 Task: Search one way flight ticket for 4 adults, 2 children, 2 infants in seat and 1 infant on lap in economy from Wilmington: Wilmington International Airport to New Bern: Coastal Carolina Regional Airport (was Craven County Regional) on 8-4-2023. Number of bags: 1 carry on bag. Price is upto 85000. Outbound departure time preference is 11:15.
Action: Mouse moved to (416, 341)
Screenshot: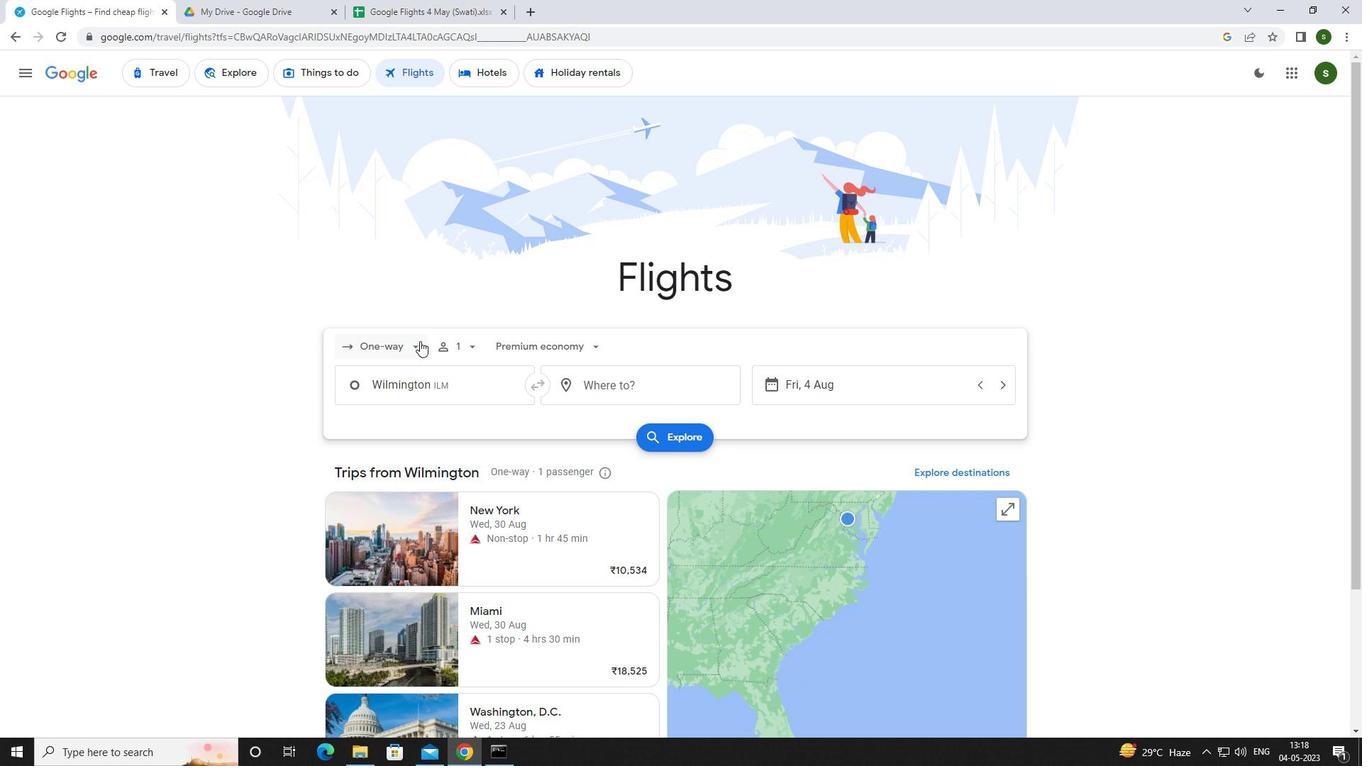 
Action: Mouse pressed left at (416, 341)
Screenshot: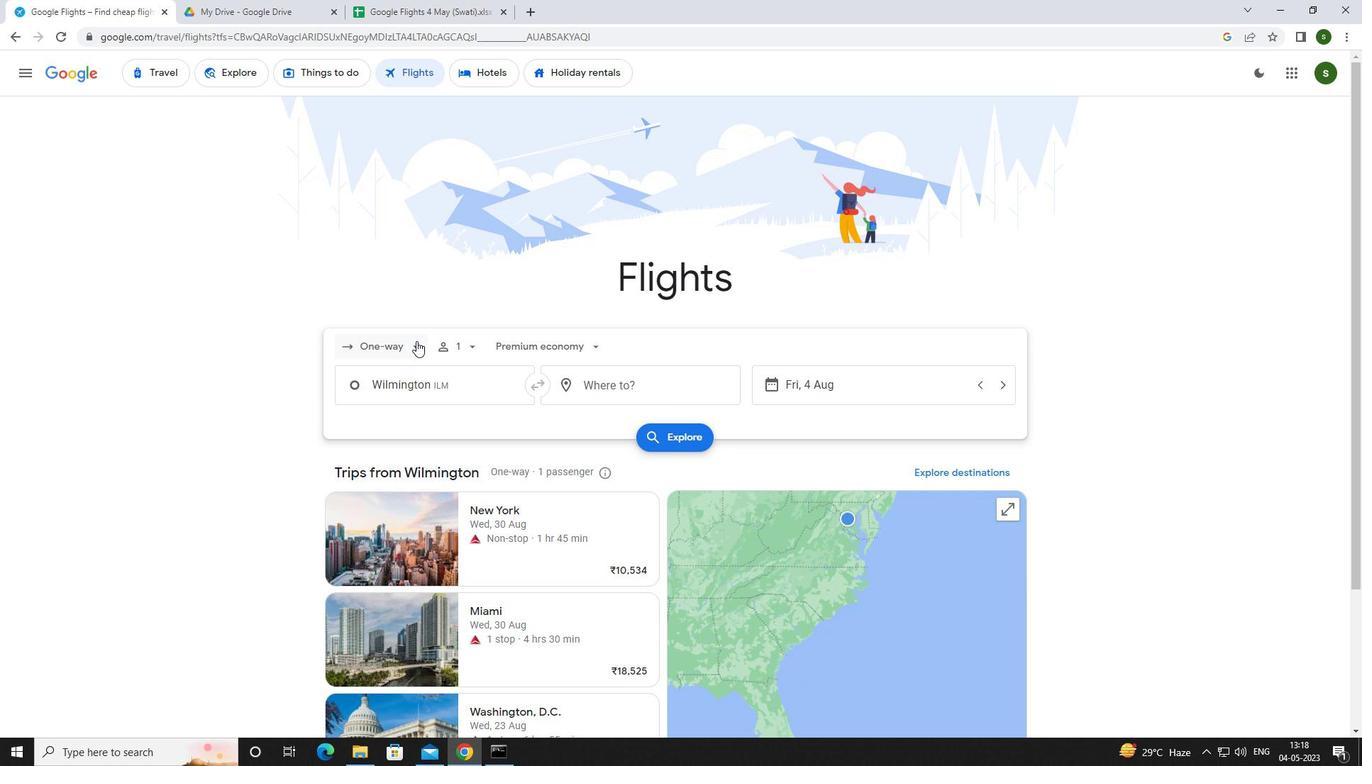 
Action: Mouse moved to (401, 398)
Screenshot: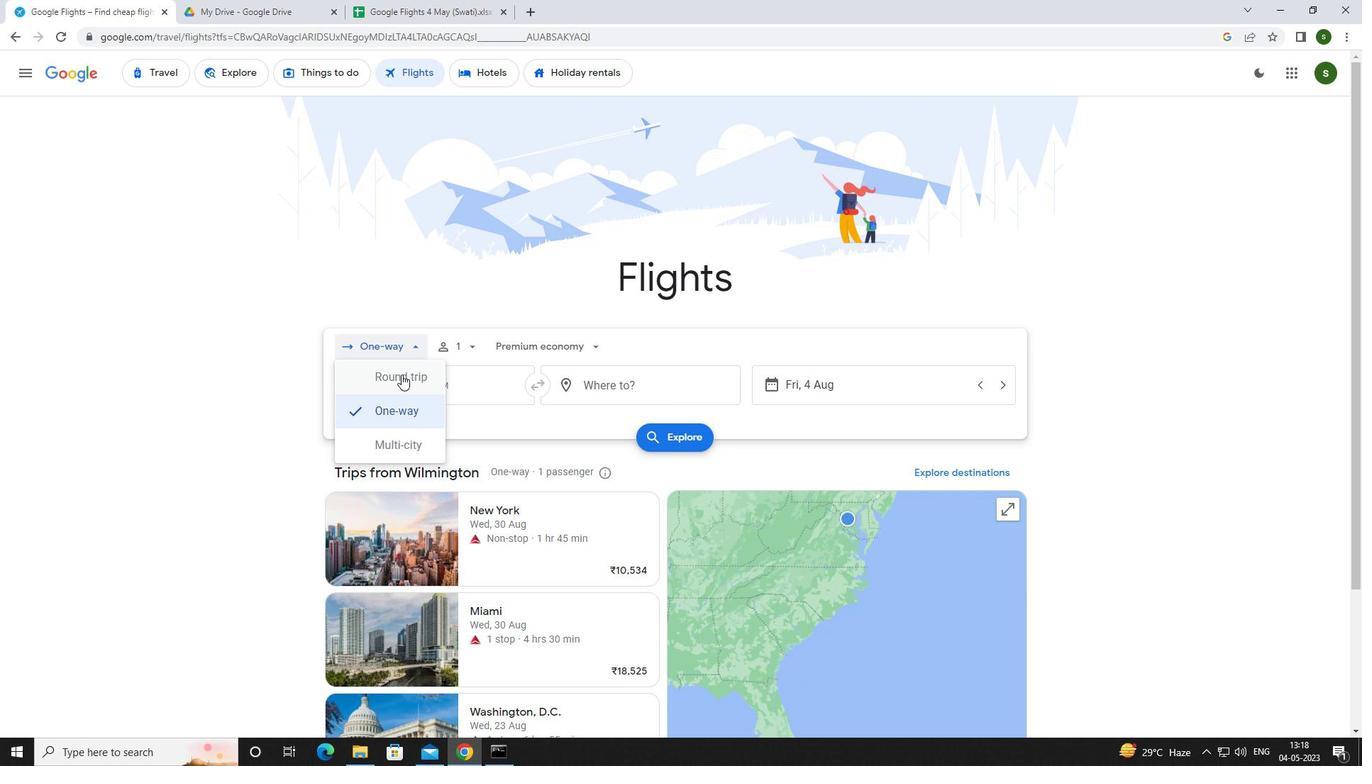 
Action: Mouse pressed left at (401, 398)
Screenshot: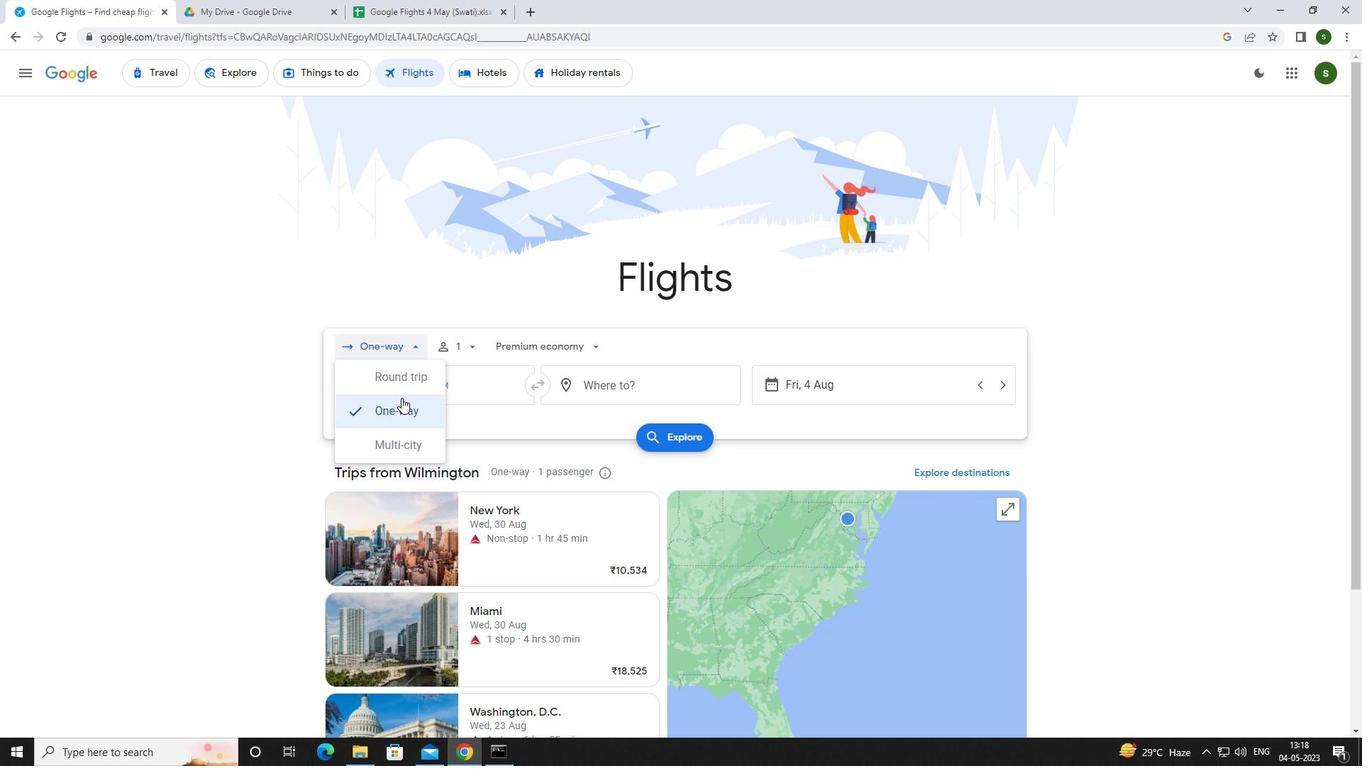 
Action: Mouse moved to (456, 348)
Screenshot: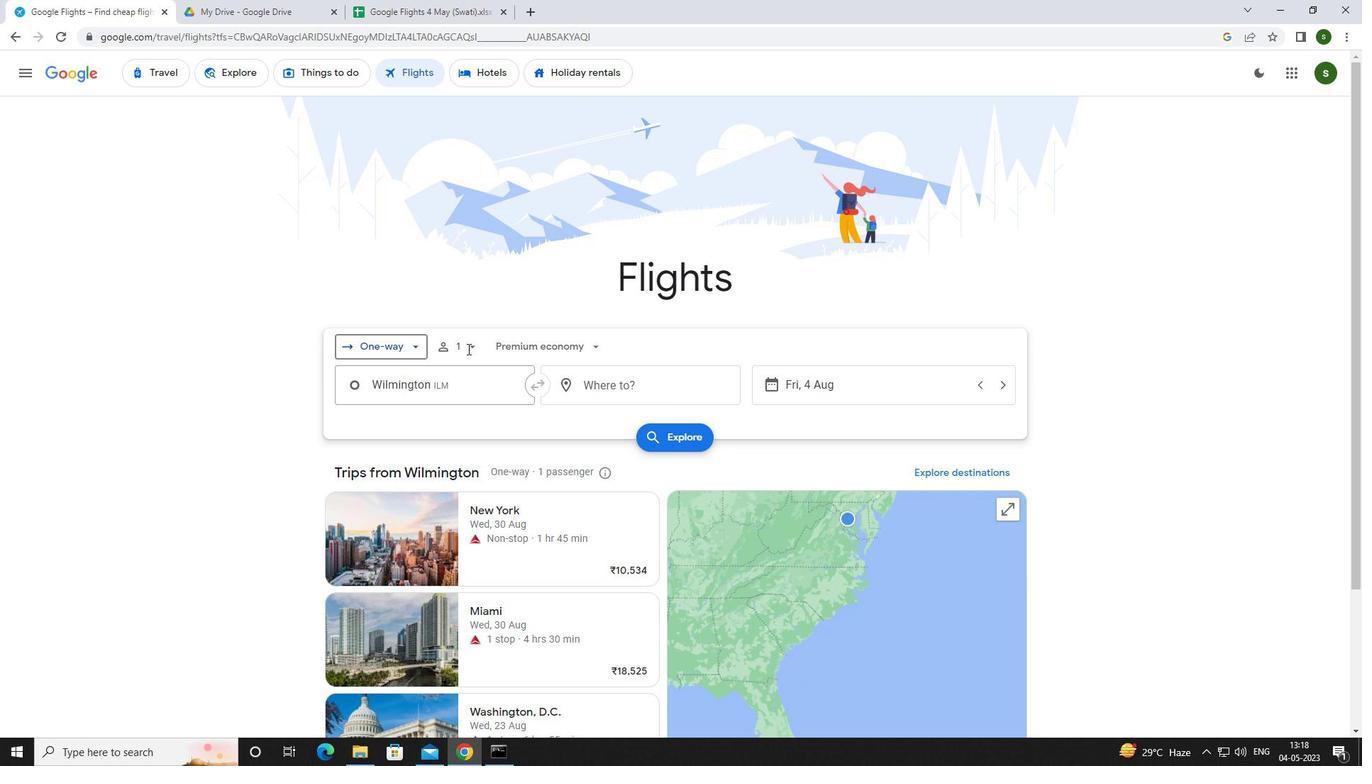 
Action: Mouse pressed left at (456, 348)
Screenshot: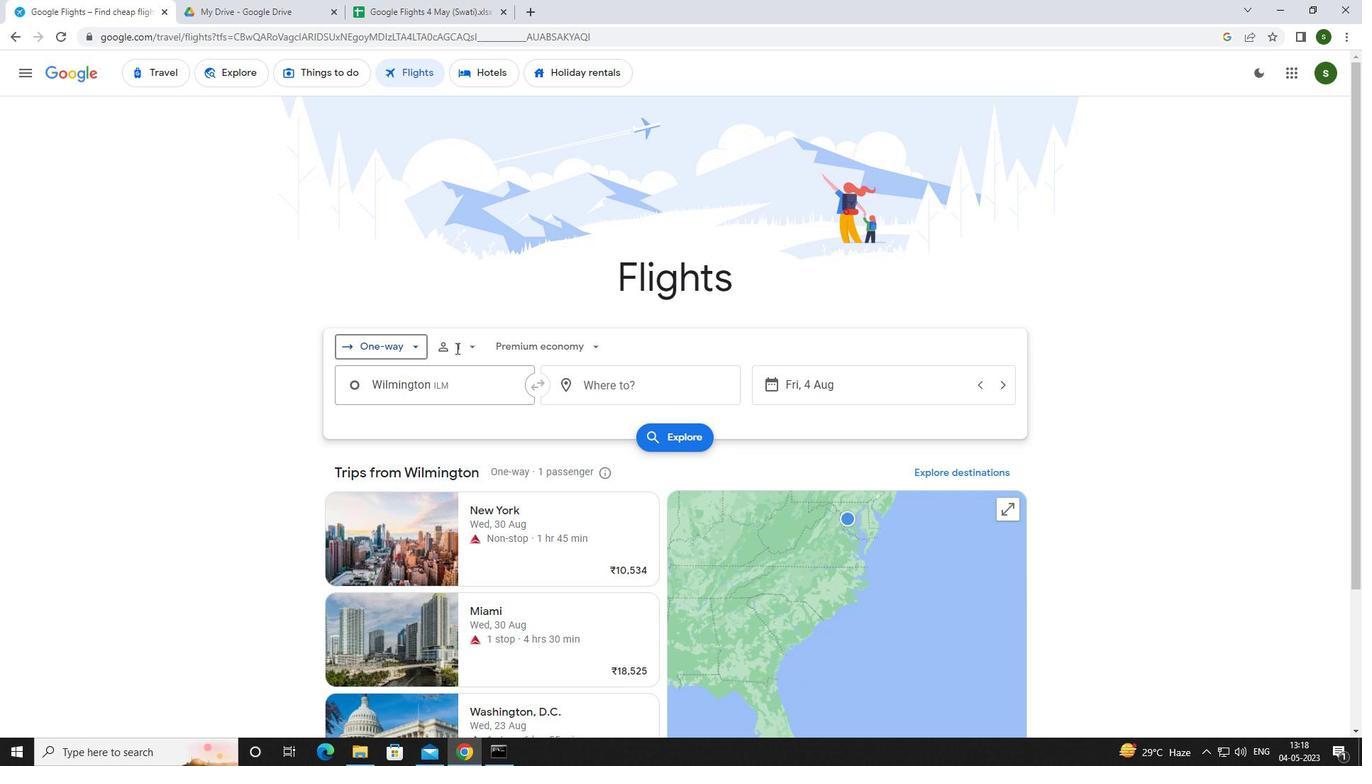 
Action: Mouse moved to (578, 380)
Screenshot: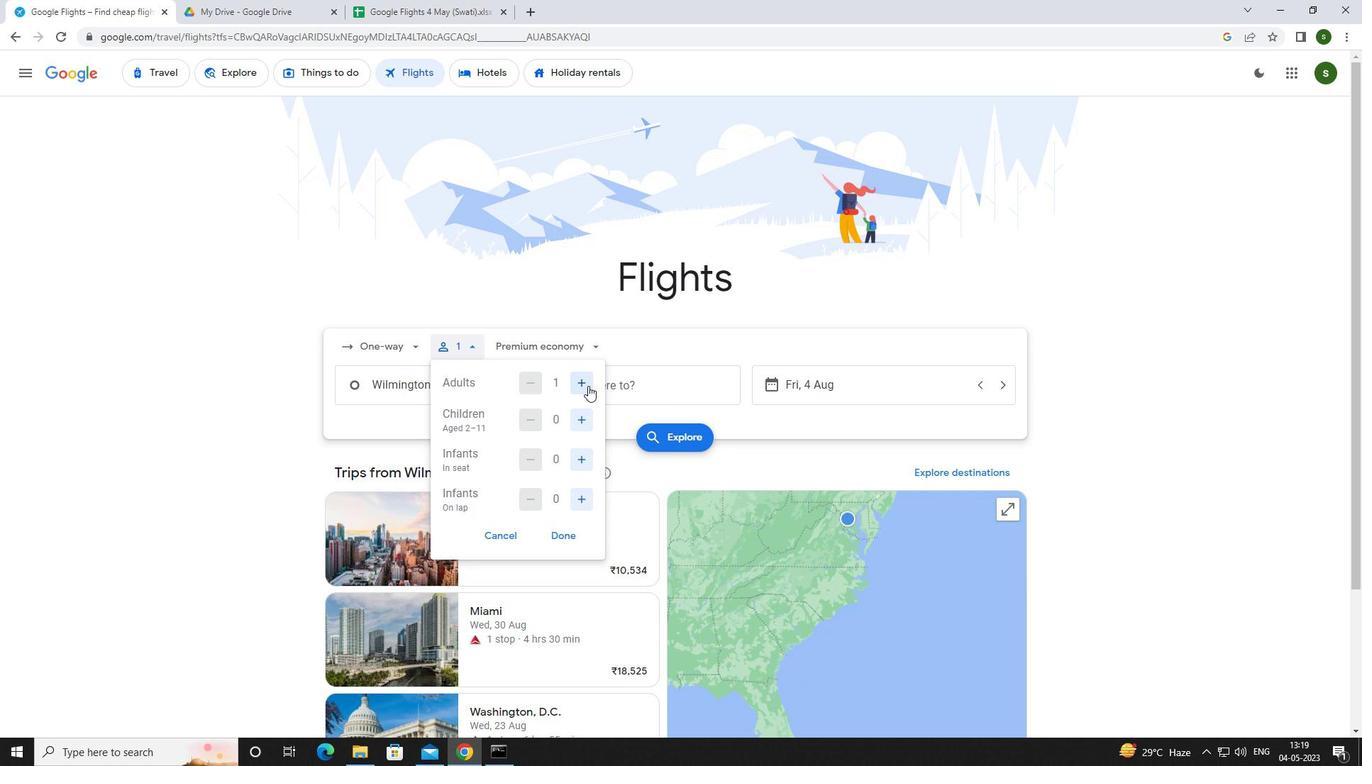 
Action: Mouse pressed left at (578, 380)
Screenshot: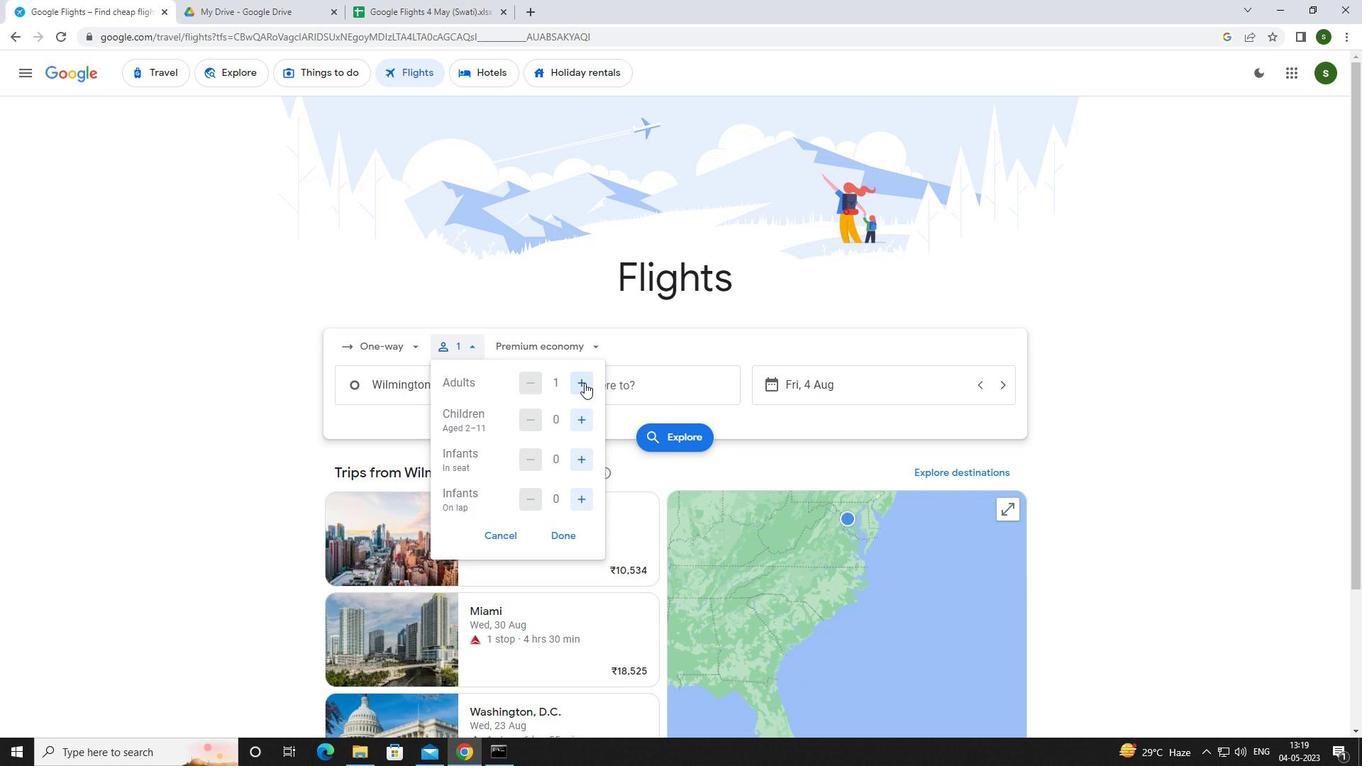 
Action: Mouse pressed left at (578, 380)
Screenshot: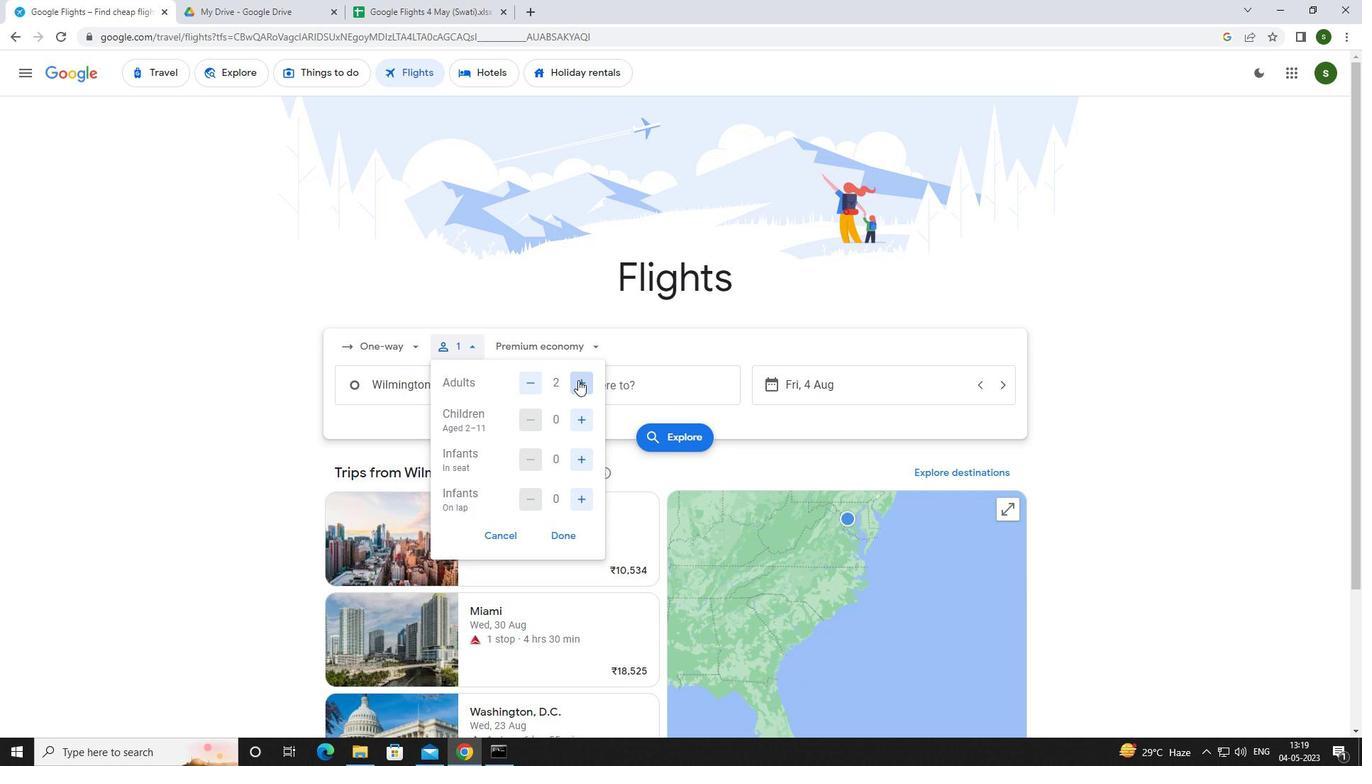 
Action: Mouse pressed left at (578, 380)
Screenshot: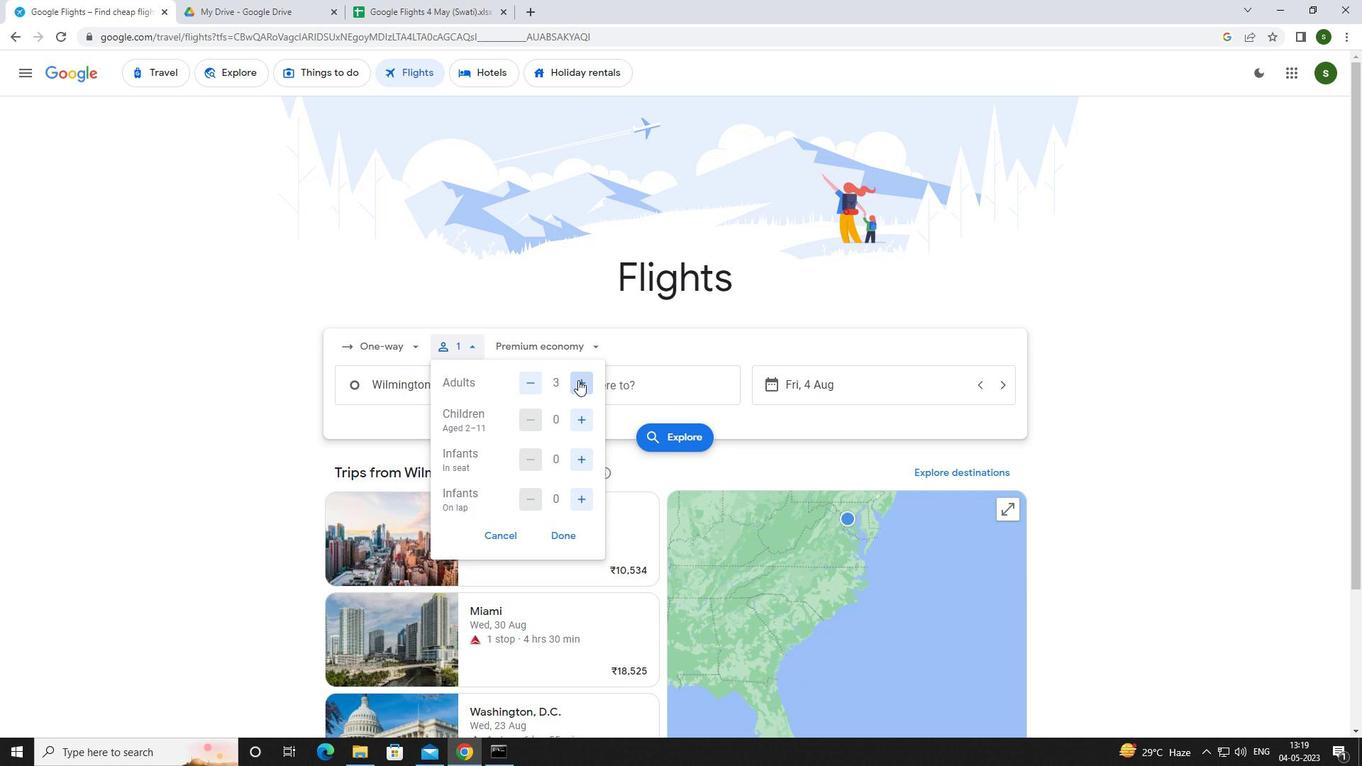 
Action: Mouse moved to (587, 417)
Screenshot: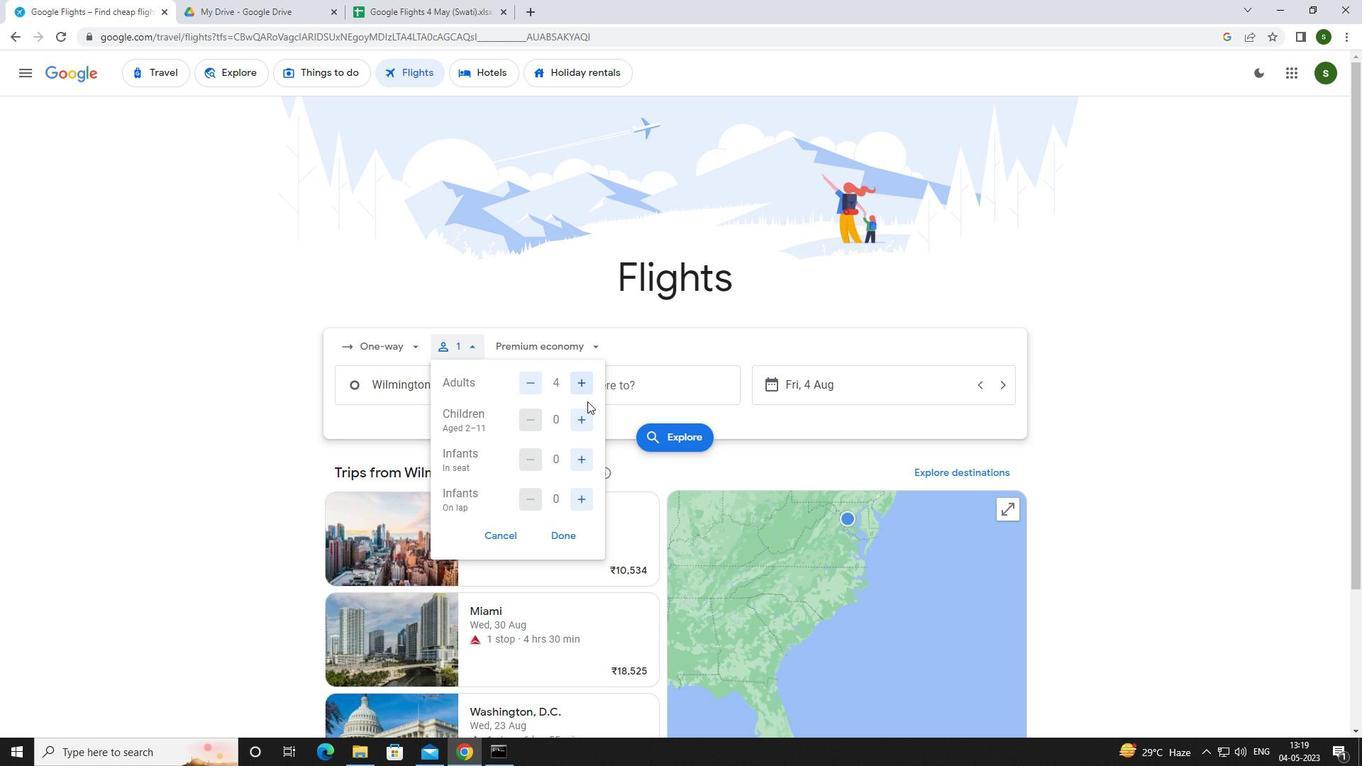 
Action: Mouse pressed left at (587, 417)
Screenshot: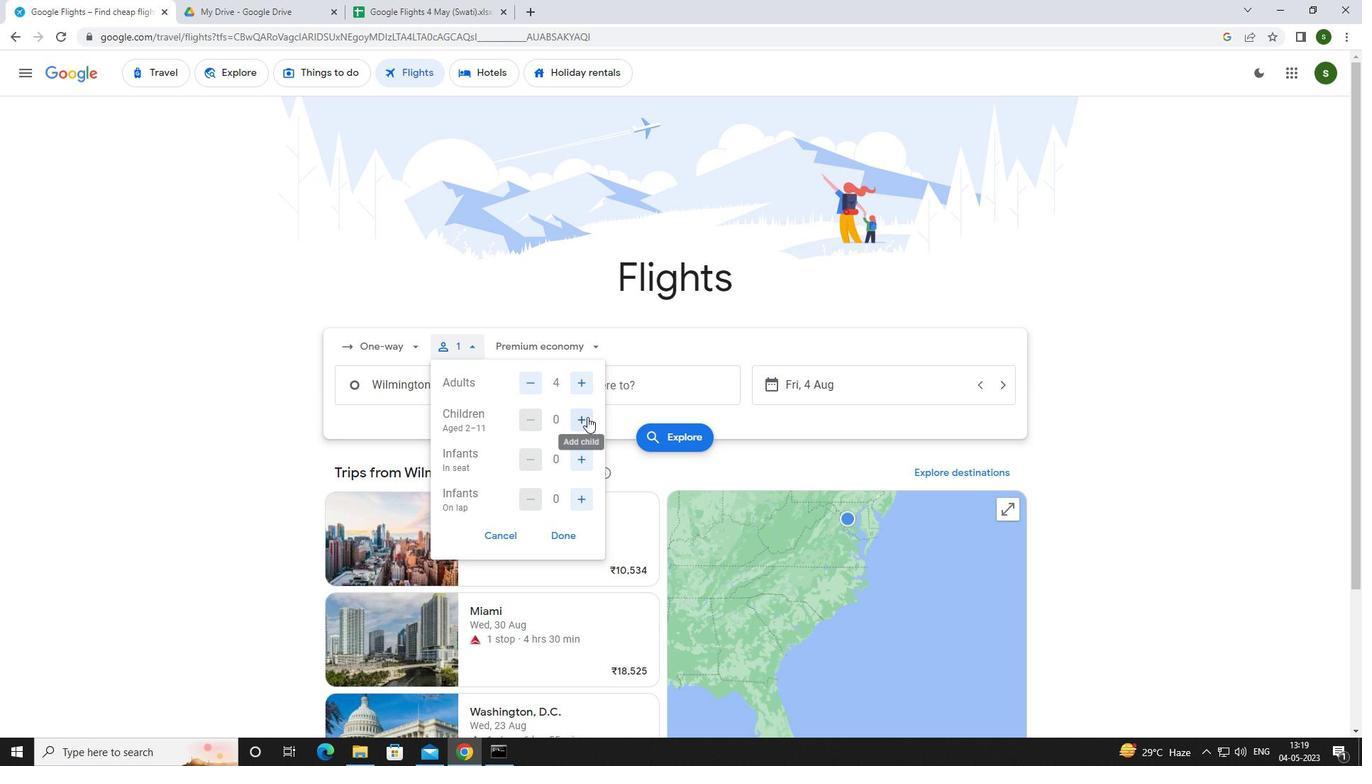 
Action: Mouse pressed left at (587, 417)
Screenshot: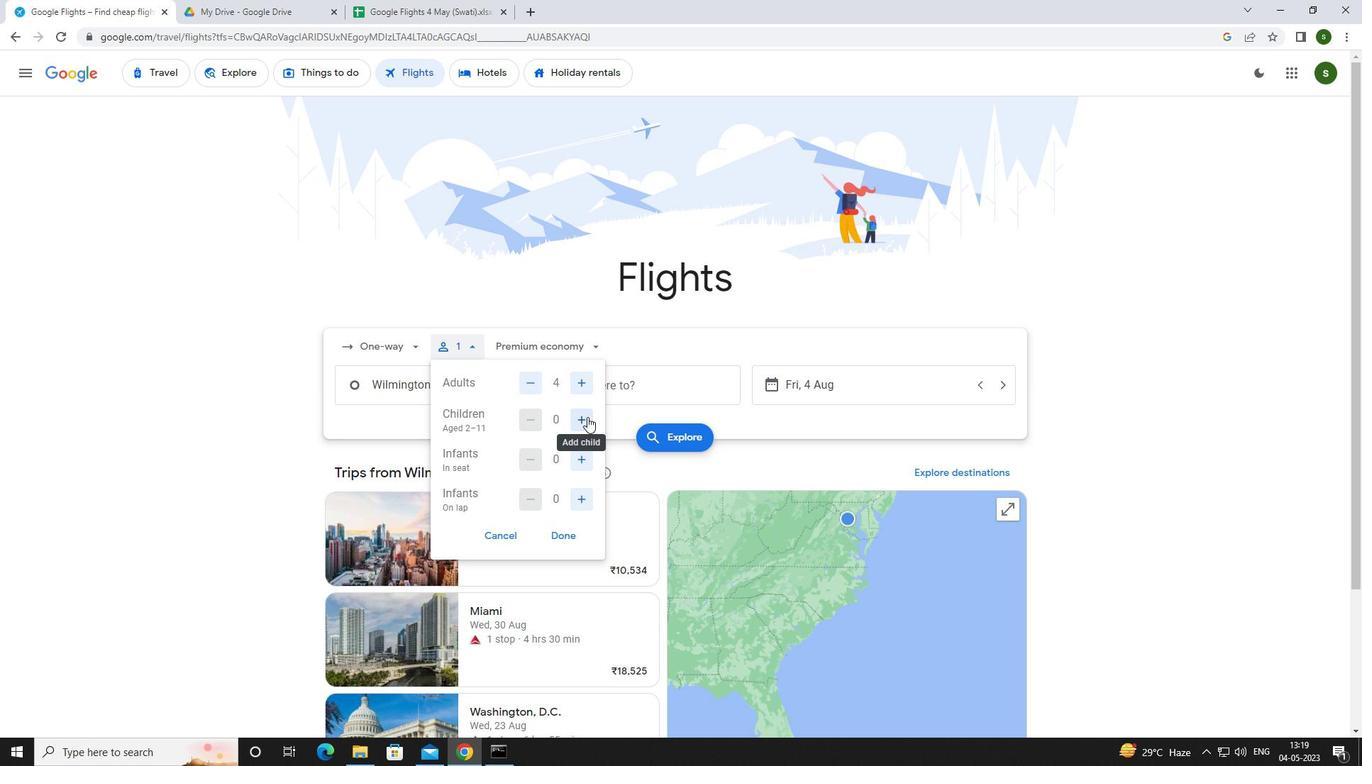 
Action: Mouse moved to (579, 461)
Screenshot: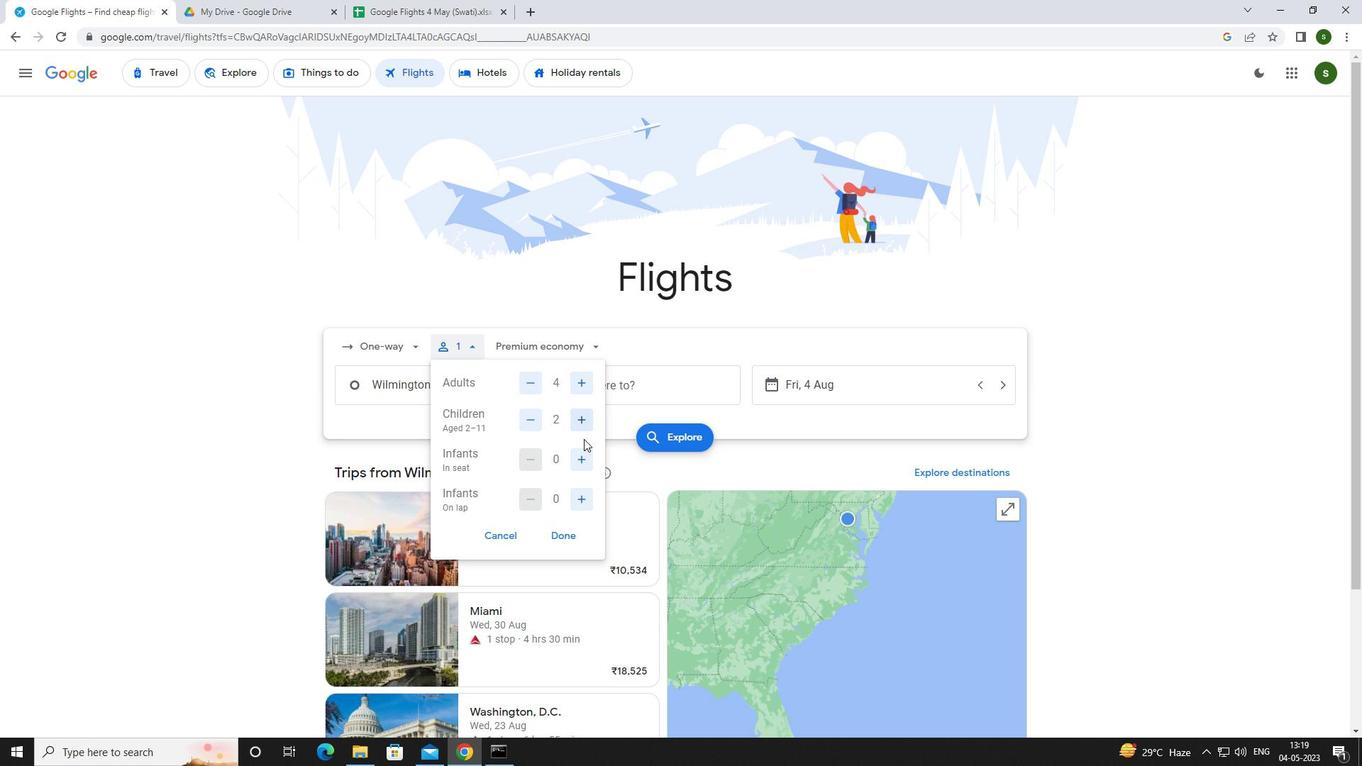 
Action: Mouse pressed left at (579, 461)
Screenshot: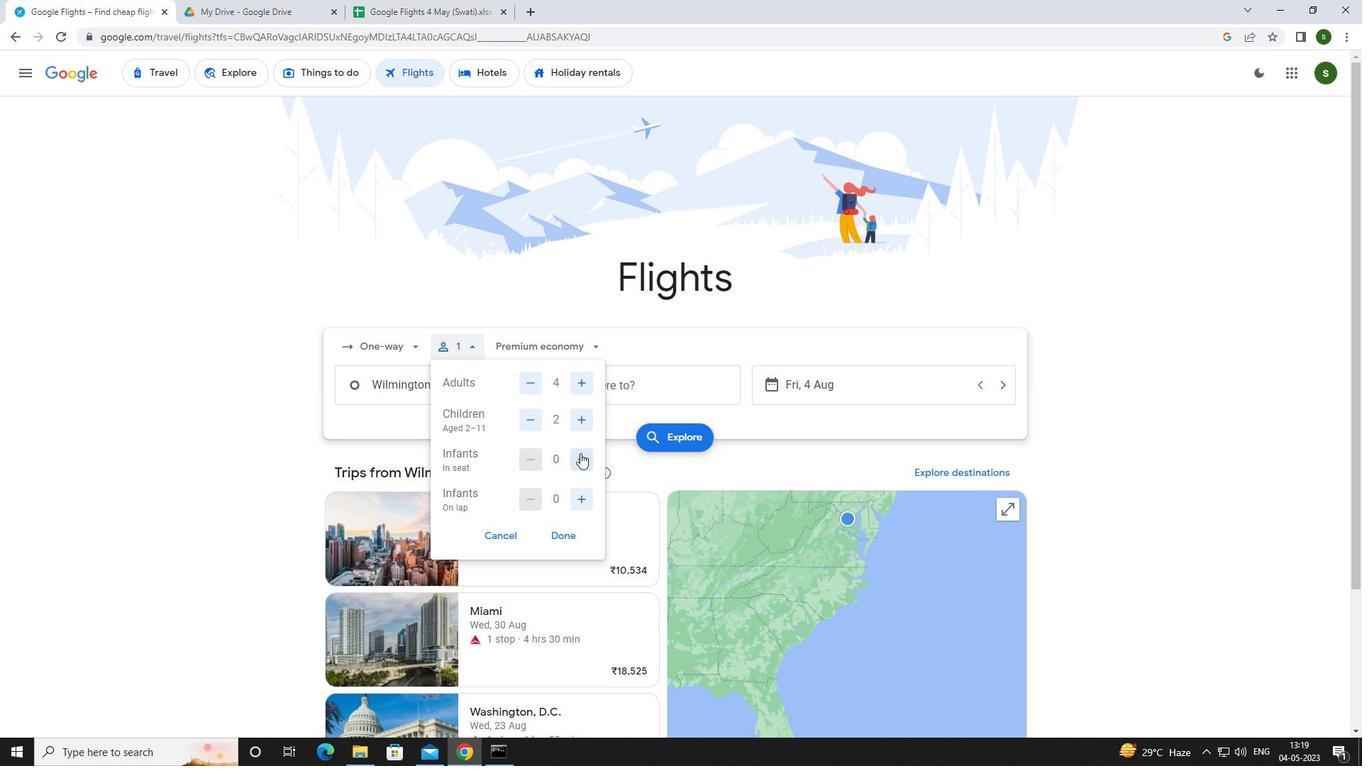 
Action: Mouse pressed left at (579, 461)
Screenshot: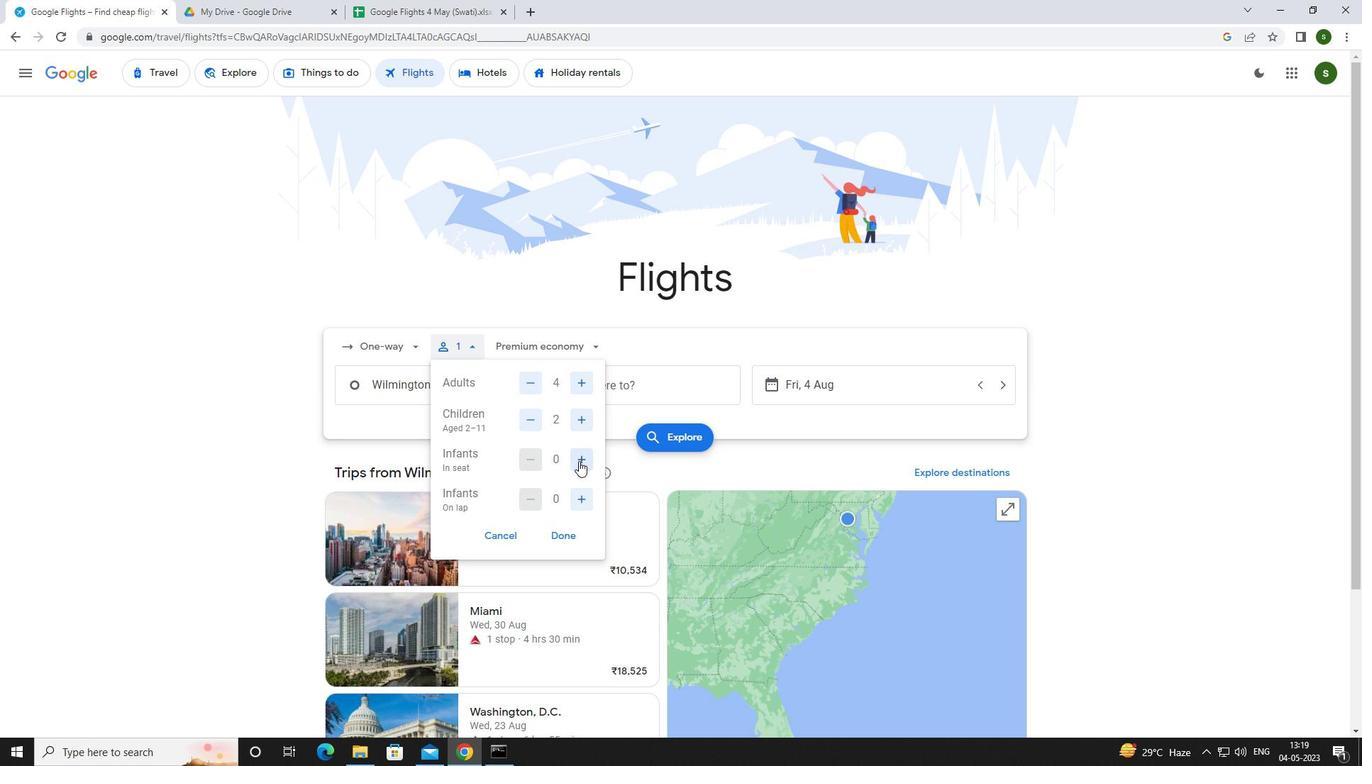 
Action: Mouse moved to (581, 498)
Screenshot: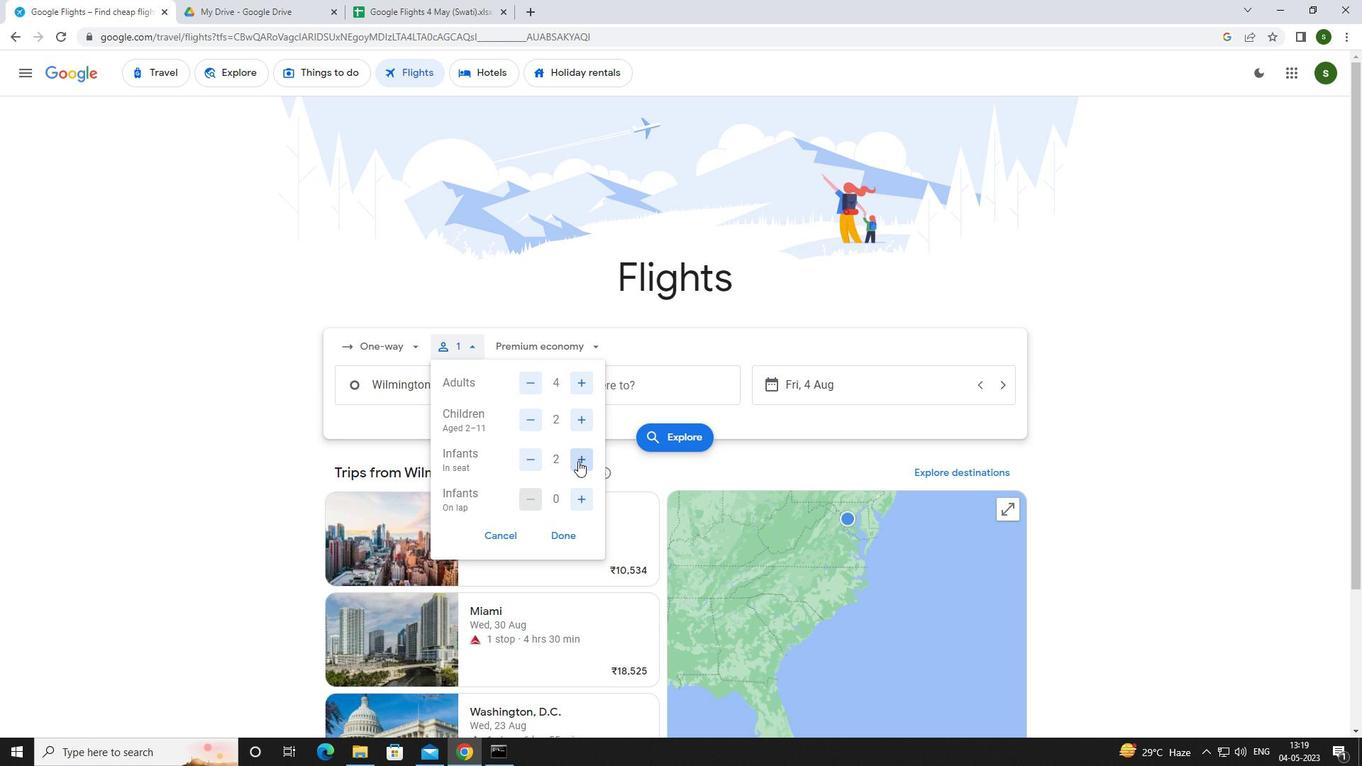
Action: Mouse pressed left at (581, 498)
Screenshot: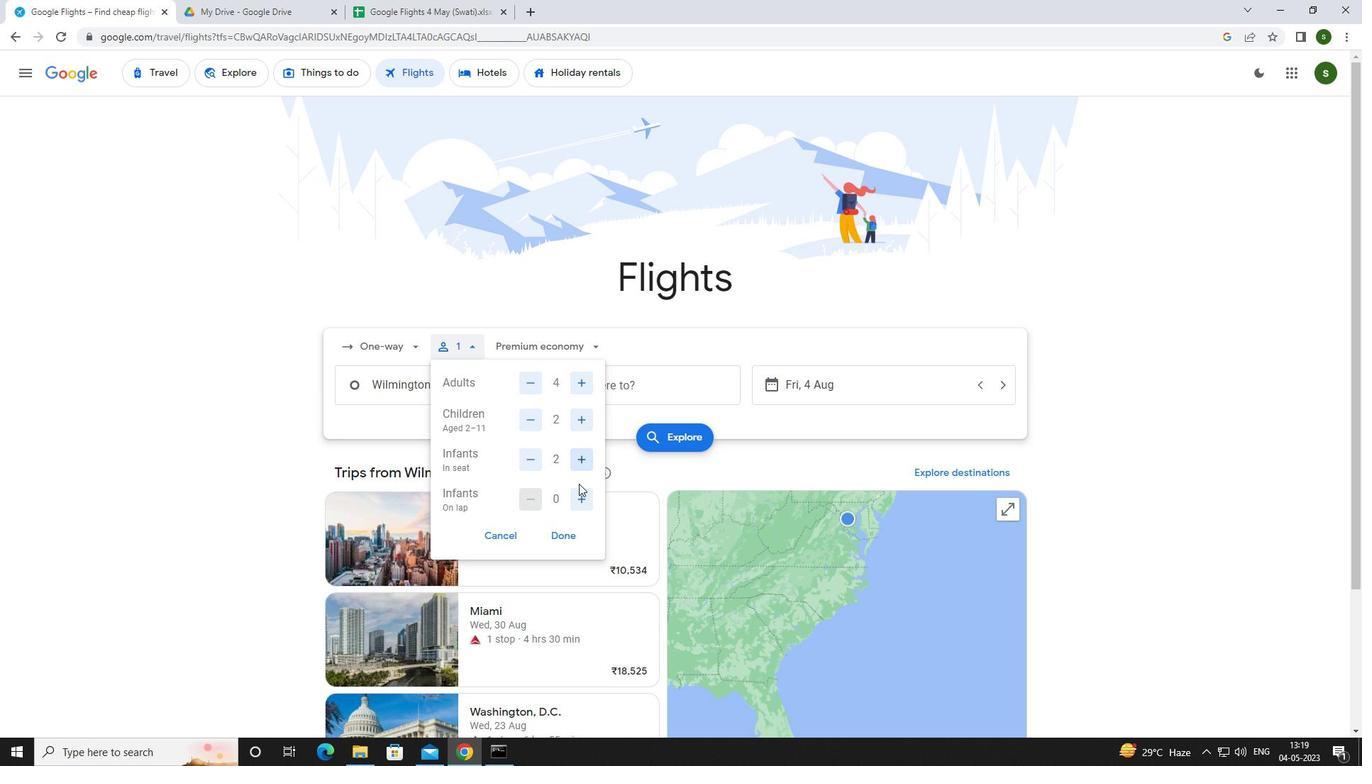 
Action: Mouse moved to (560, 347)
Screenshot: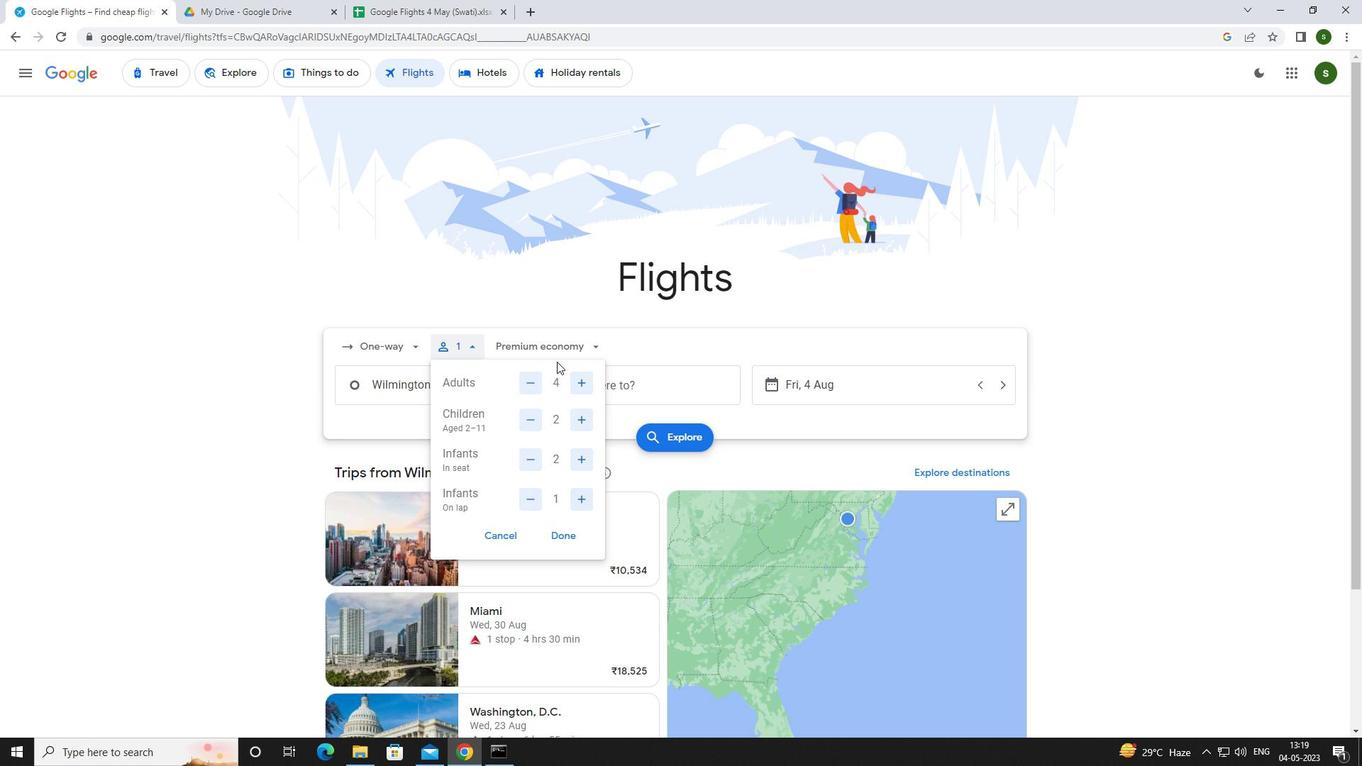 
Action: Mouse pressed left at (560, 347)
Screenshot: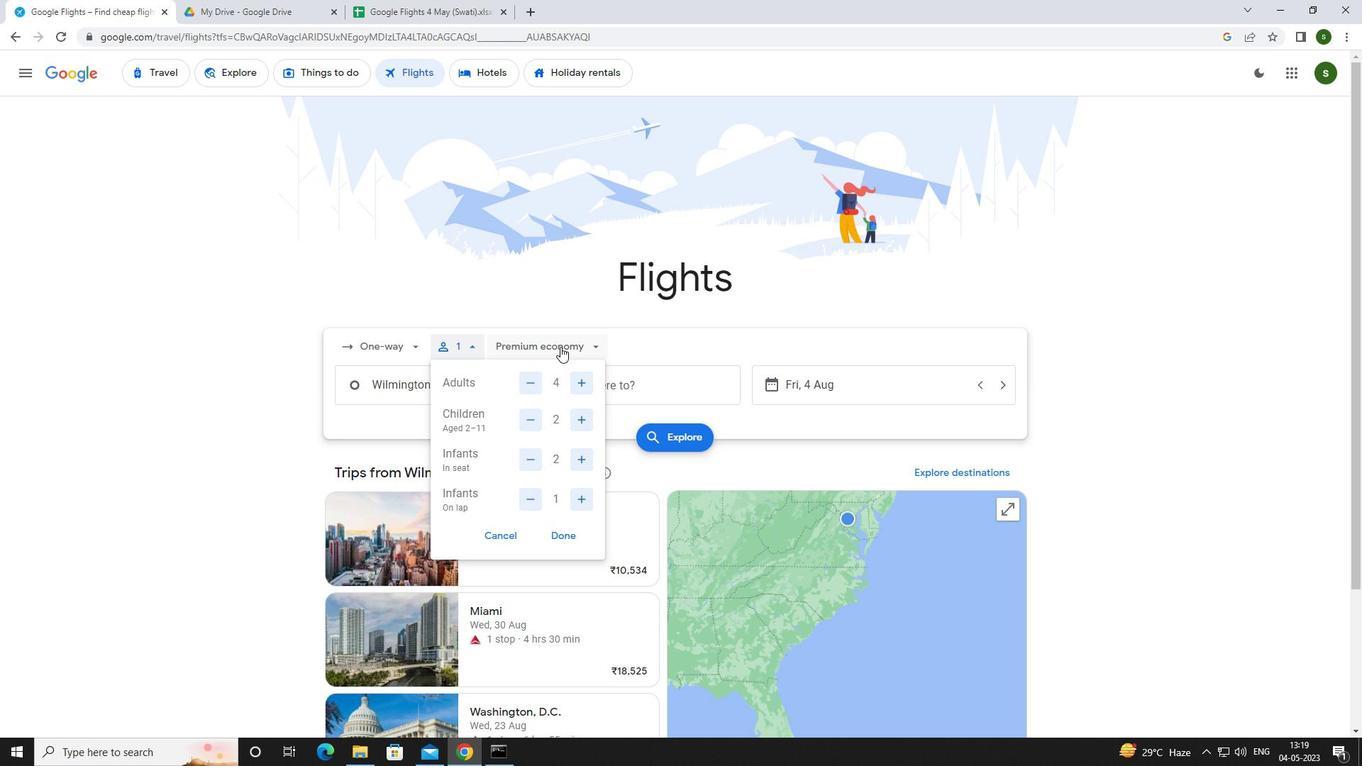 
Action: Mouse moved to (566, 376)
Screenshot: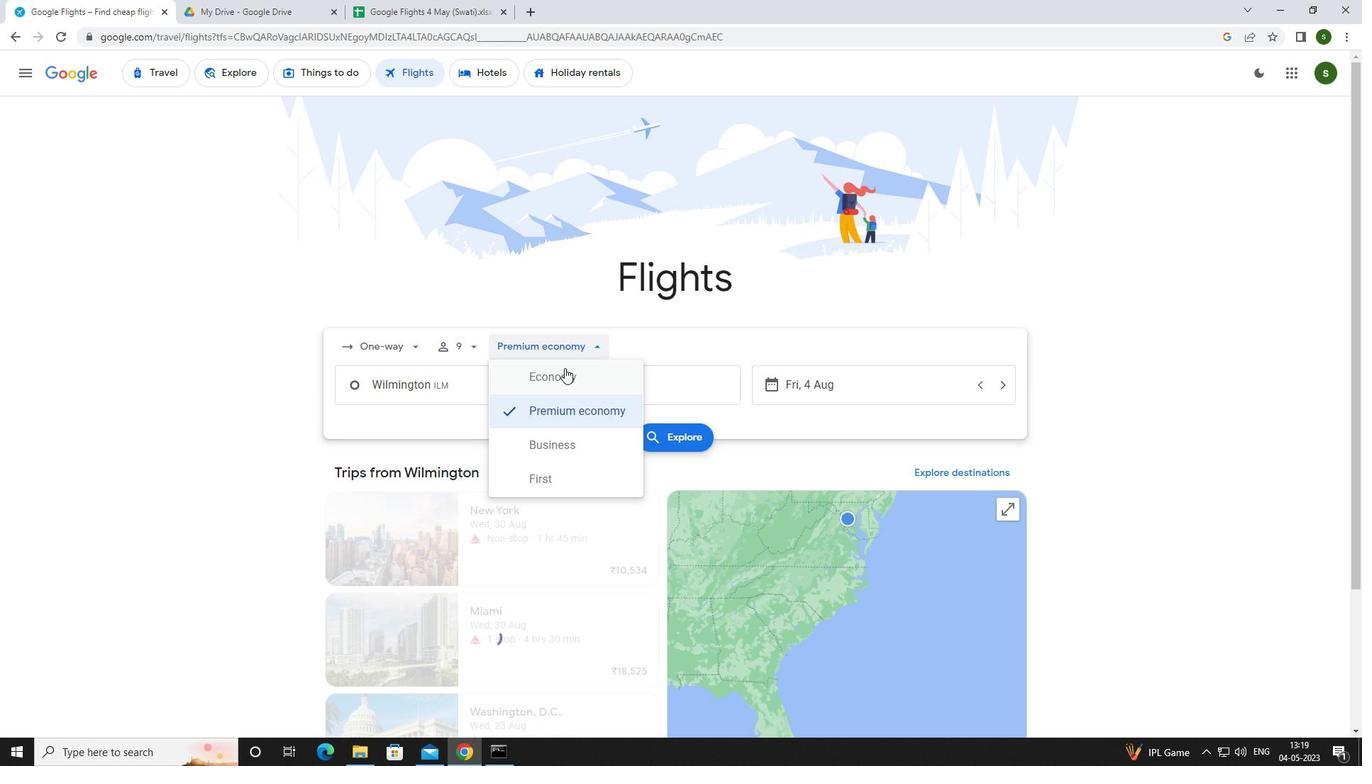 
Action: Mouse pressed left at (566, 376)
Screenshot: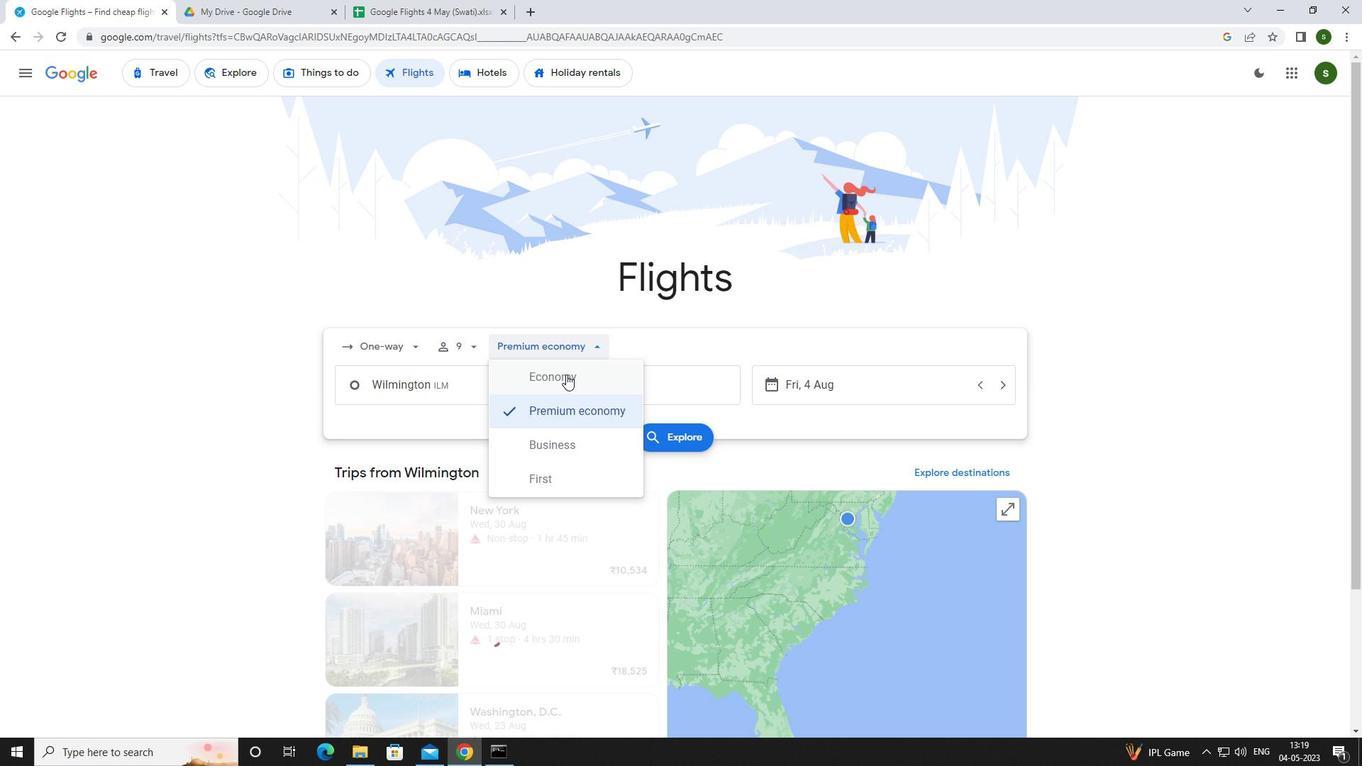 
Action: Mouse moved to (483, 397)
Screenshot: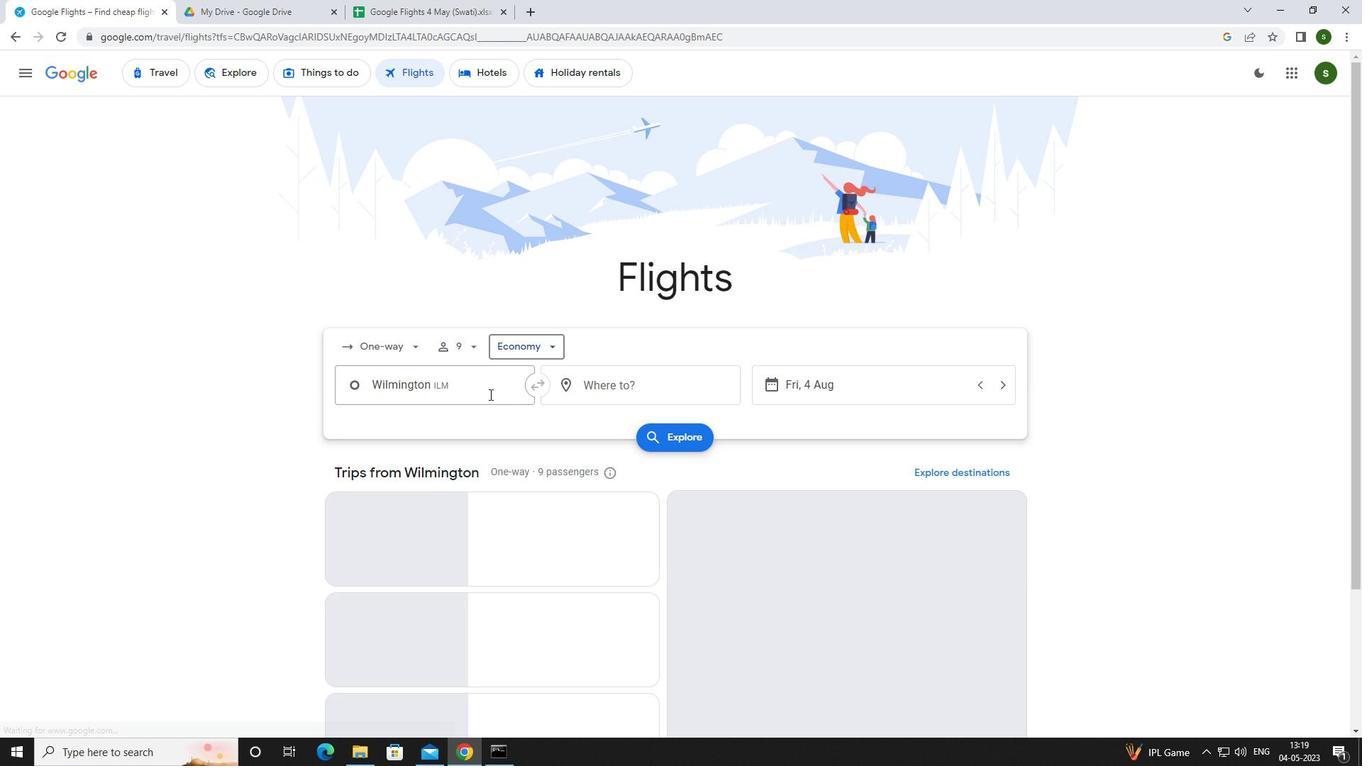 
Action: Mouse pressed left at (483, 397)
Screenshot: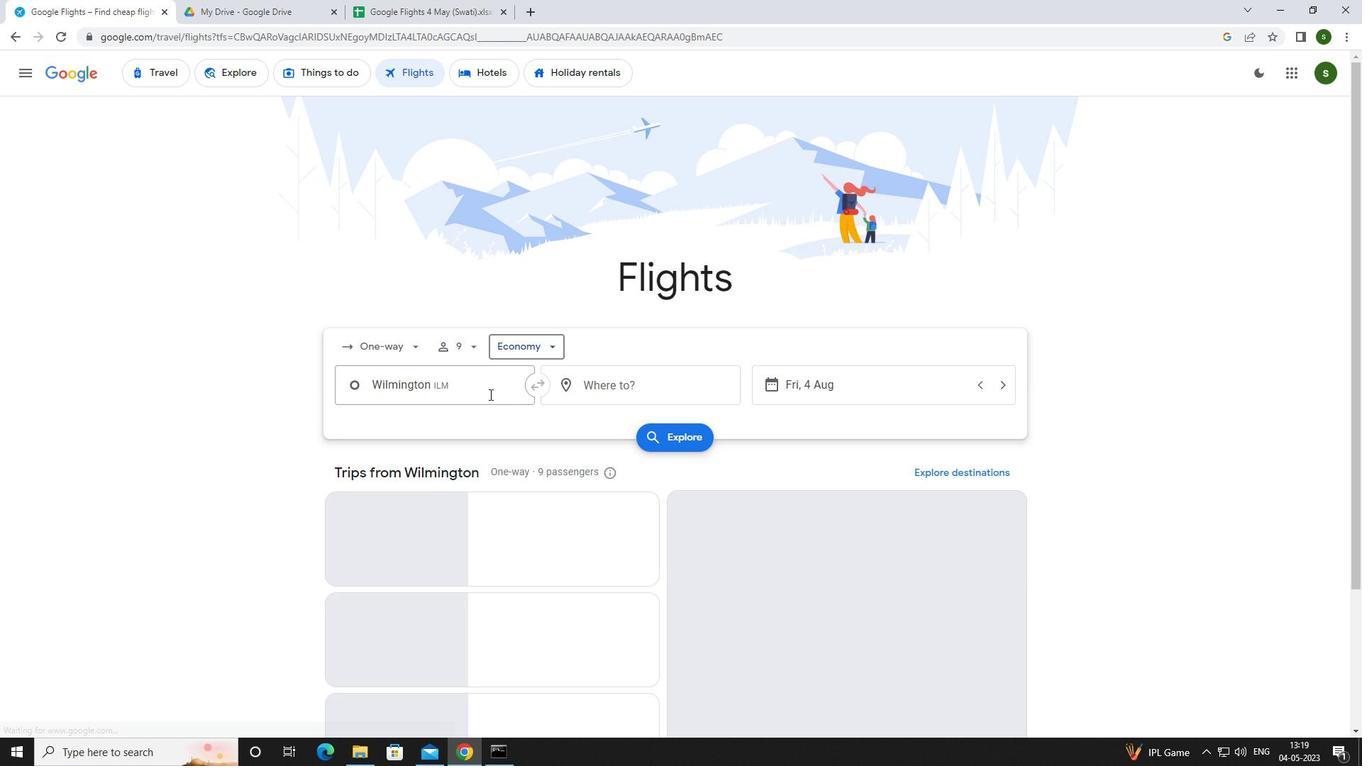 
Action: Key pressed <Key.caps_lock>w<Key.caps_lock>ilmingt
Screenshot: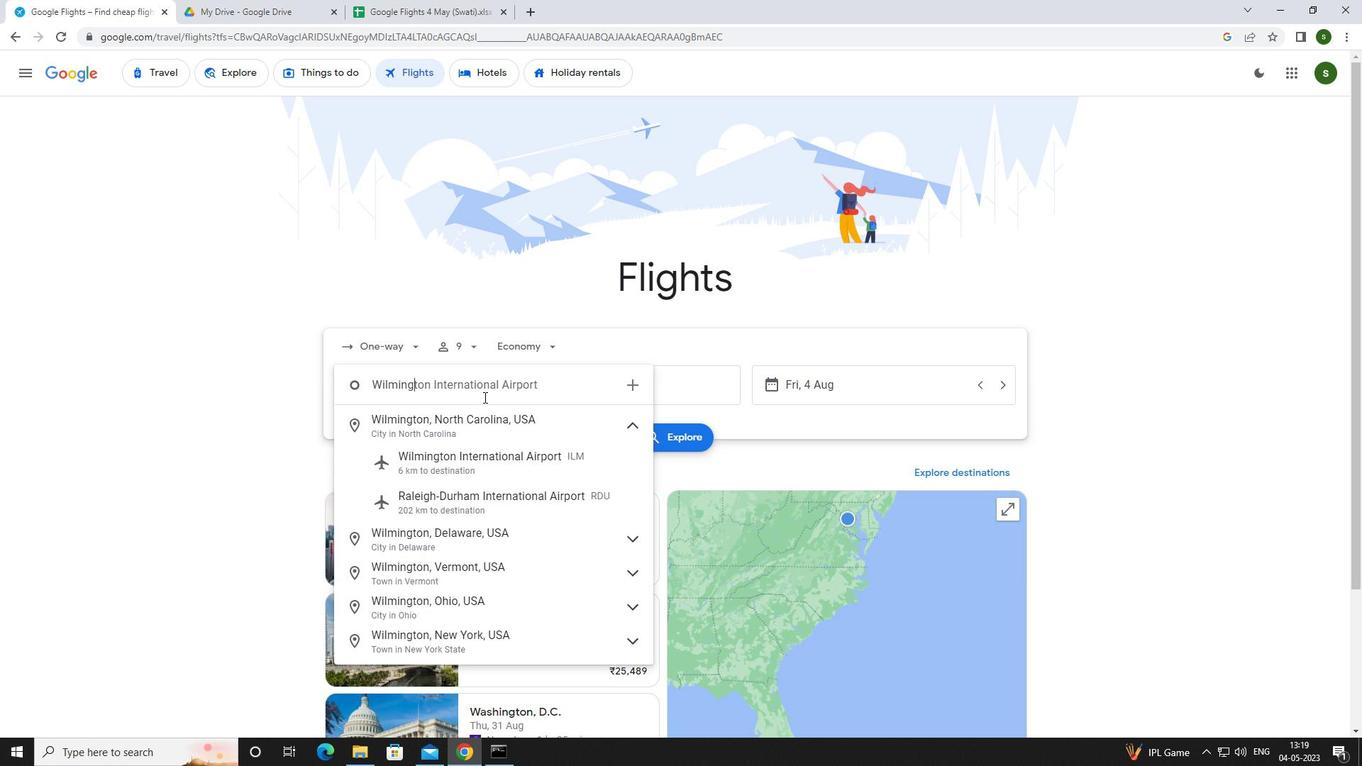 
Action: Mouse moved to (491, 457)
Screenshot: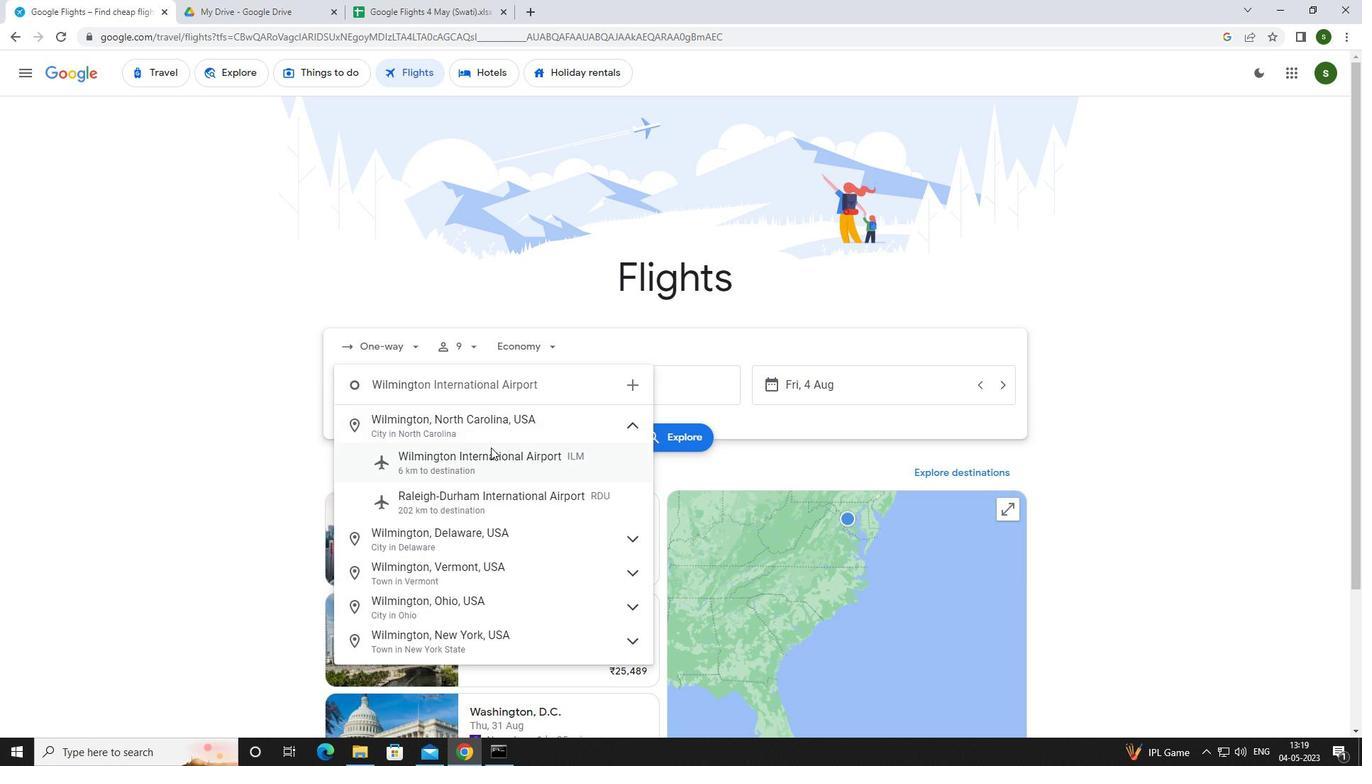 
Action: Mouse pressed left at (491, 457)
Screenshot: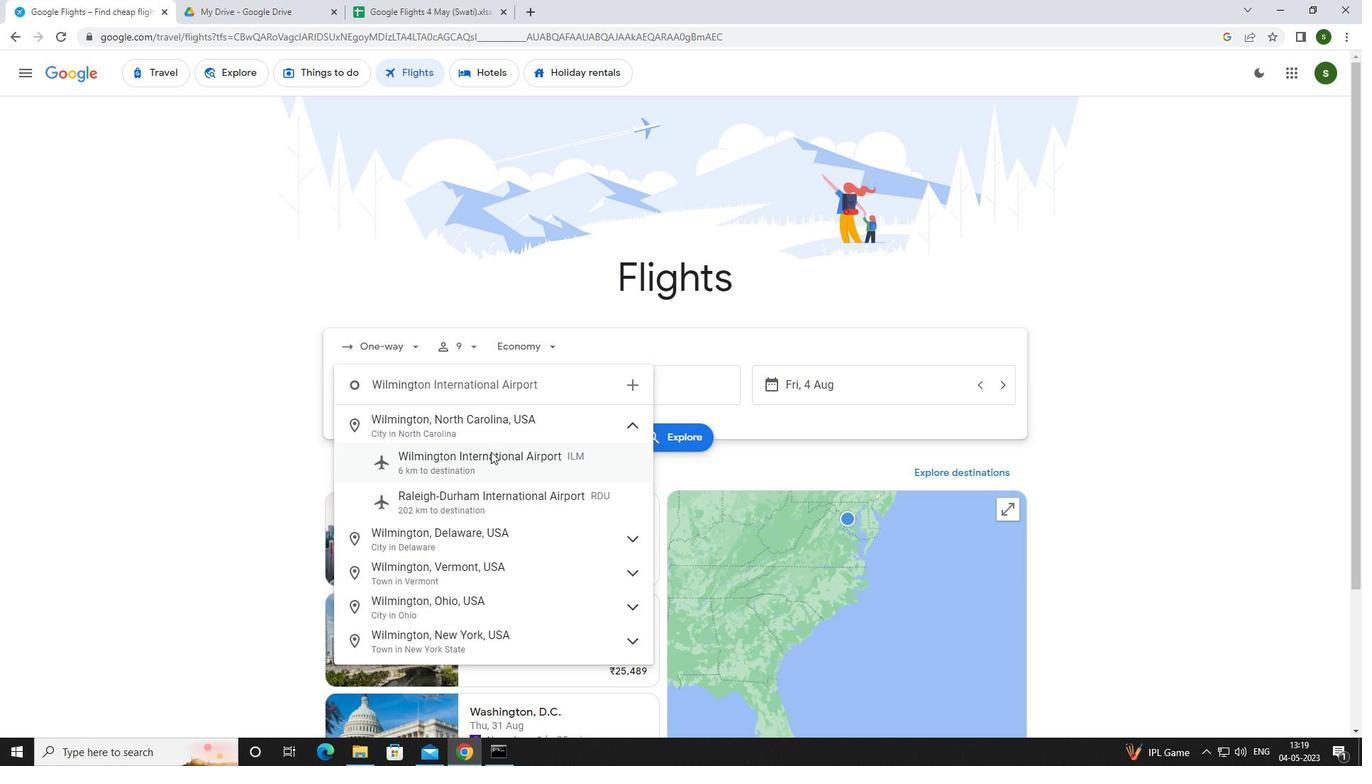 
Action: Mouse moved to (648, 388)
Screenshot: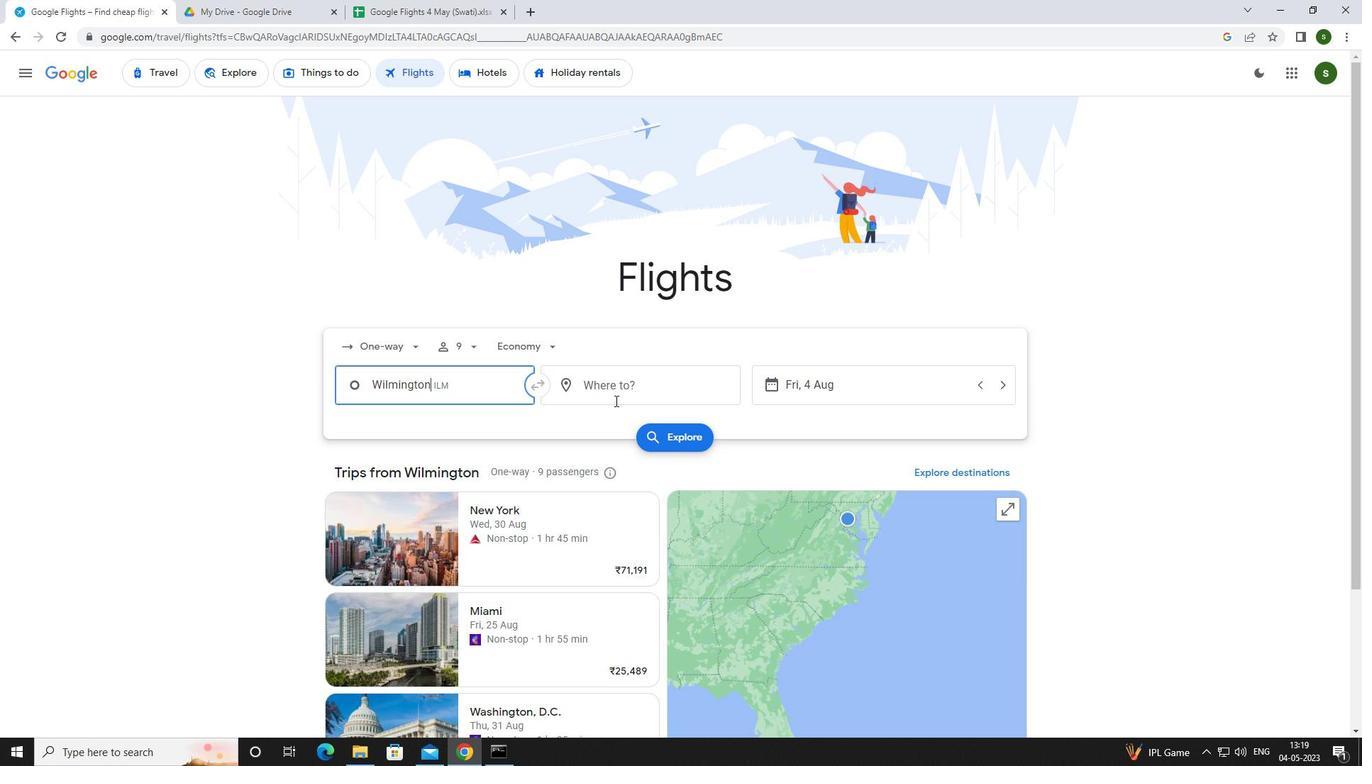 
Action: Mouse pressed left at (648, 388)
Screenshot: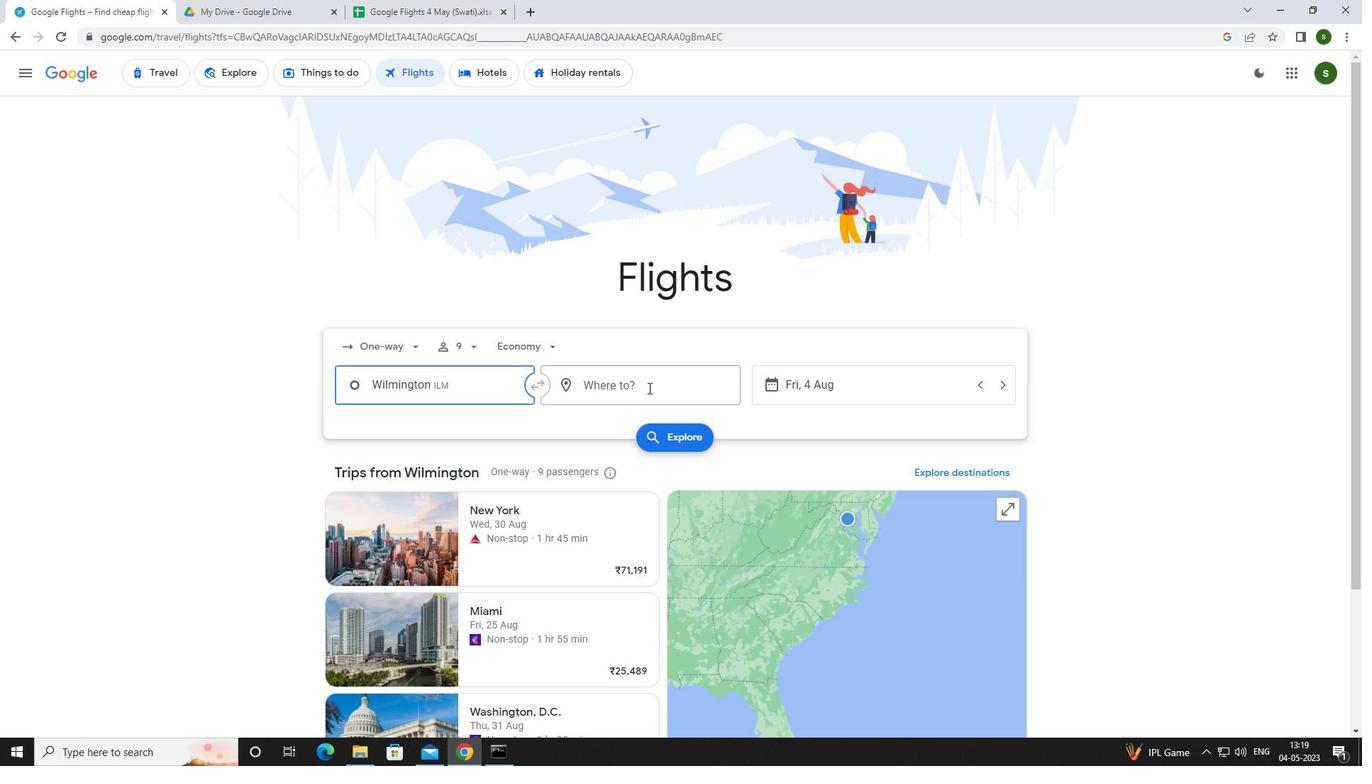 
Action: Key pressed <Key.caps_lock>c<Key.caps_lock>oastal
Screenshot: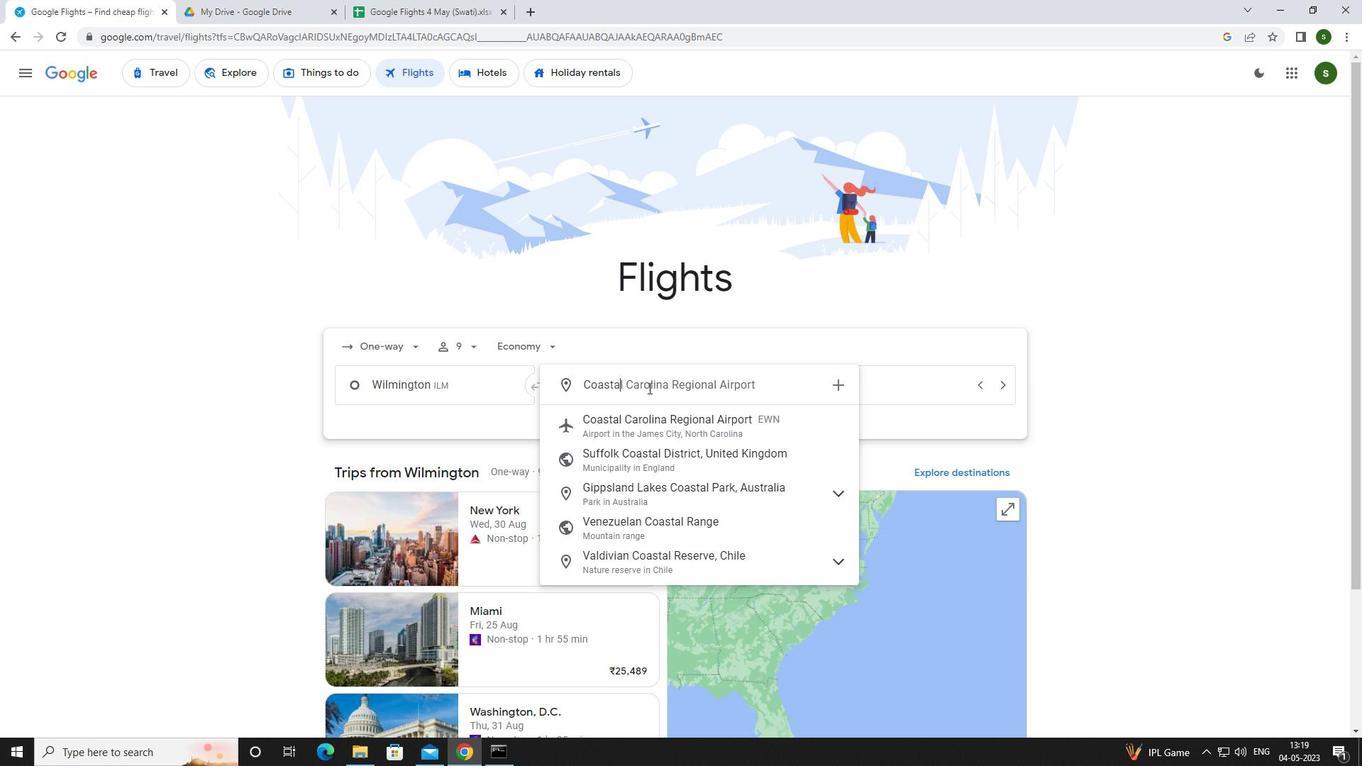 
Action: Mouse moved to (680, 417)
Screenshot: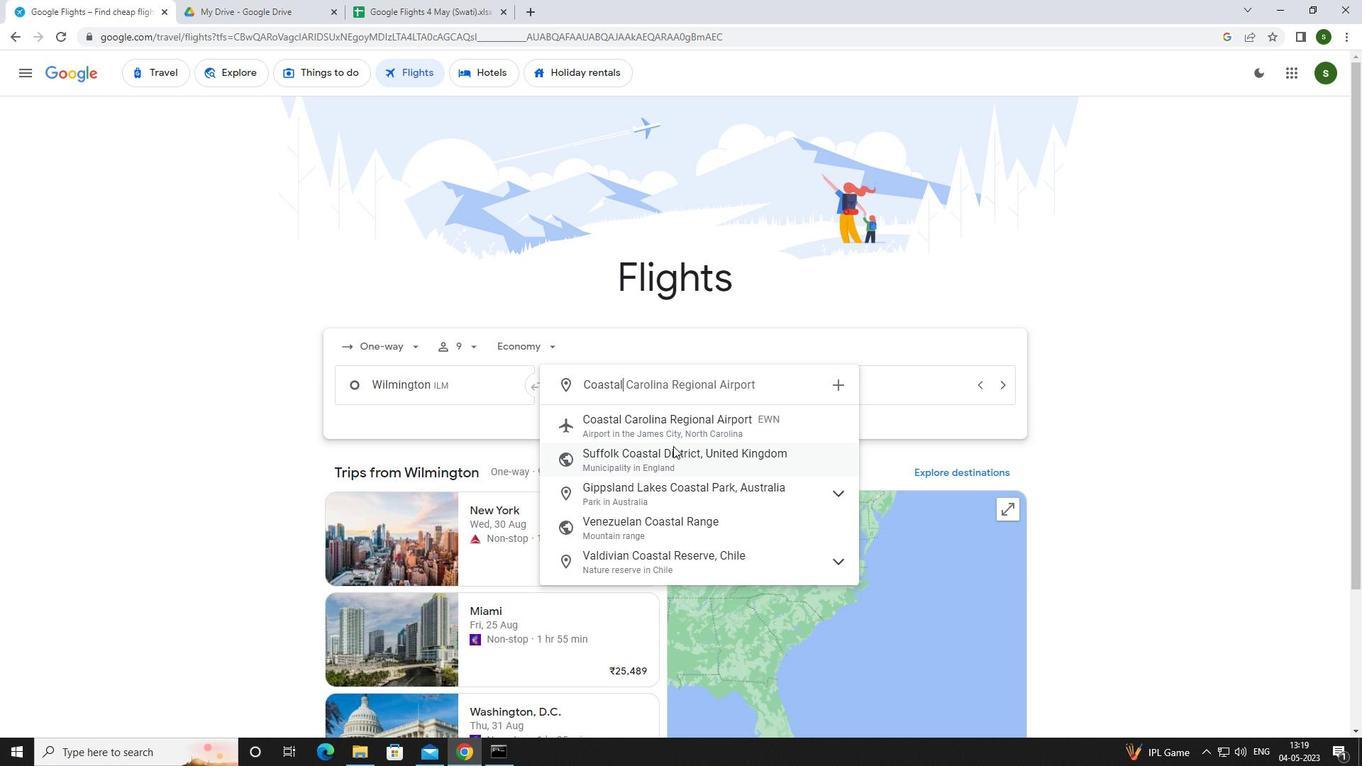 
Action: Mouse pressed left at (680, 417)
Screenshot: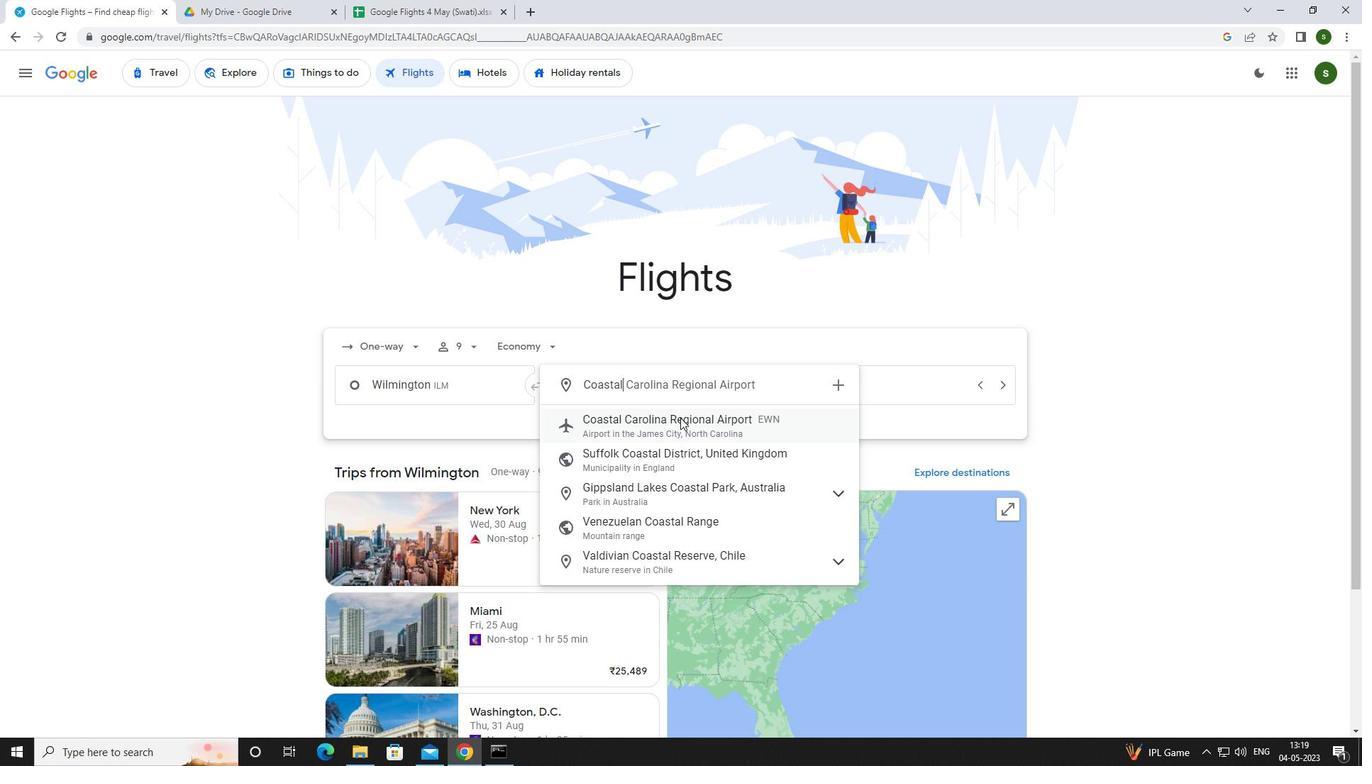 
Action: Mouse moved to (849, 391)
Screenshot: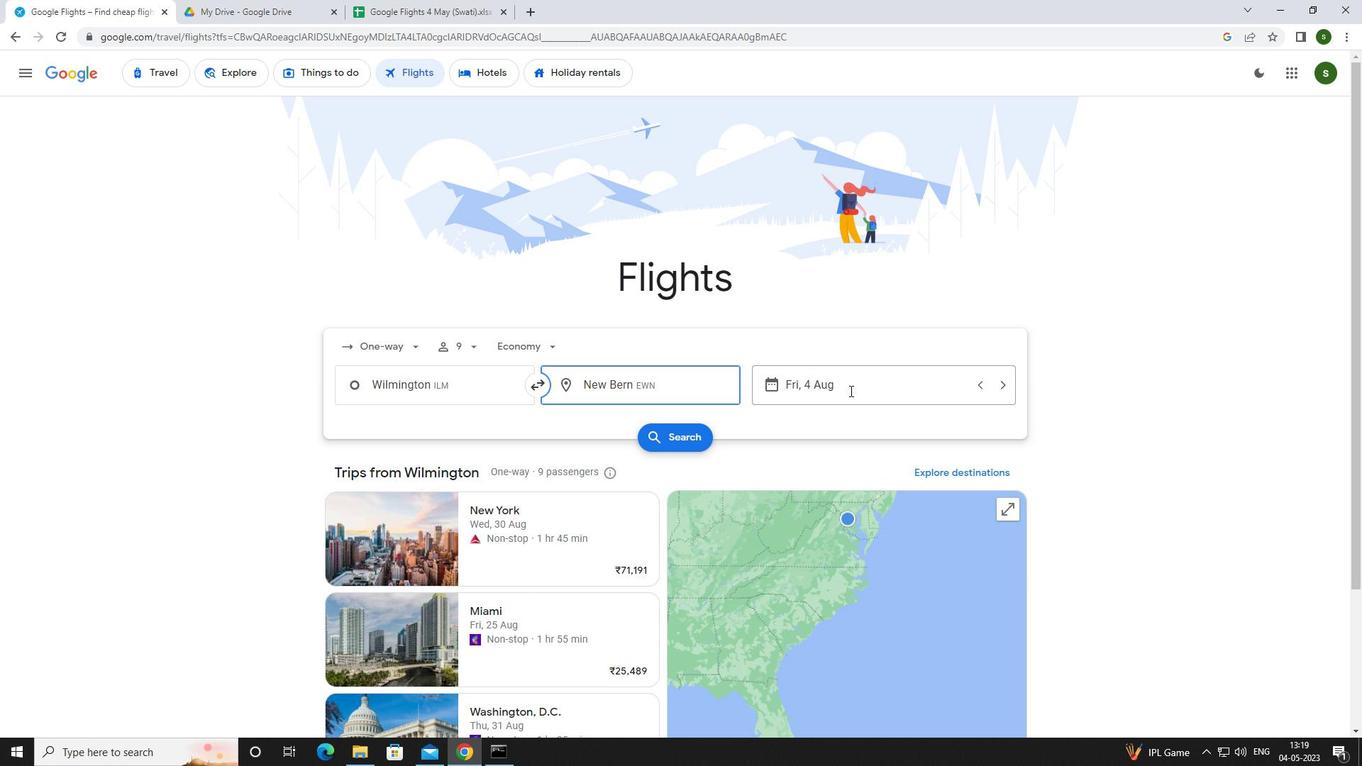 
Action: Mouse pressed left at (849, 391)
Screenshot: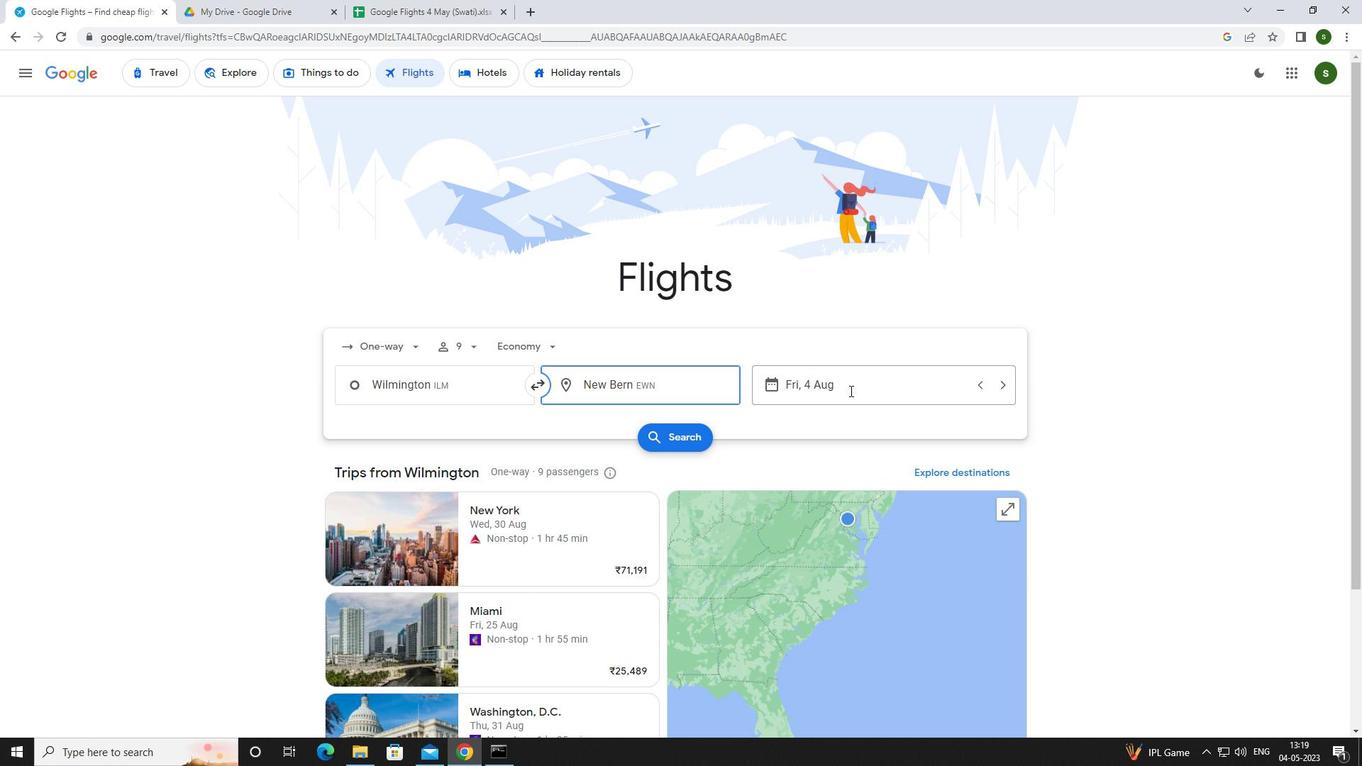 
Action: Mouse moved to (686, 473)
Screenshot: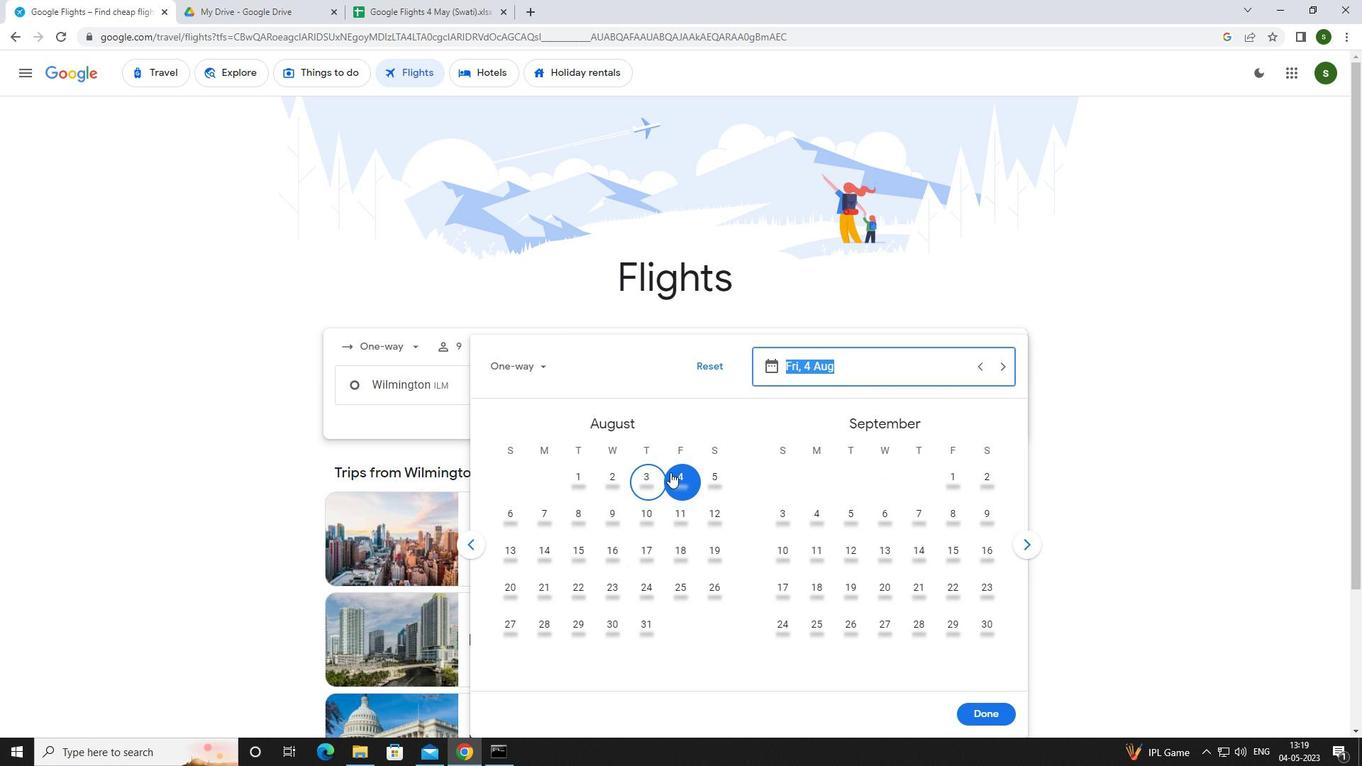 
Action: Mouse pressed left at (686, 473)
Screenshot: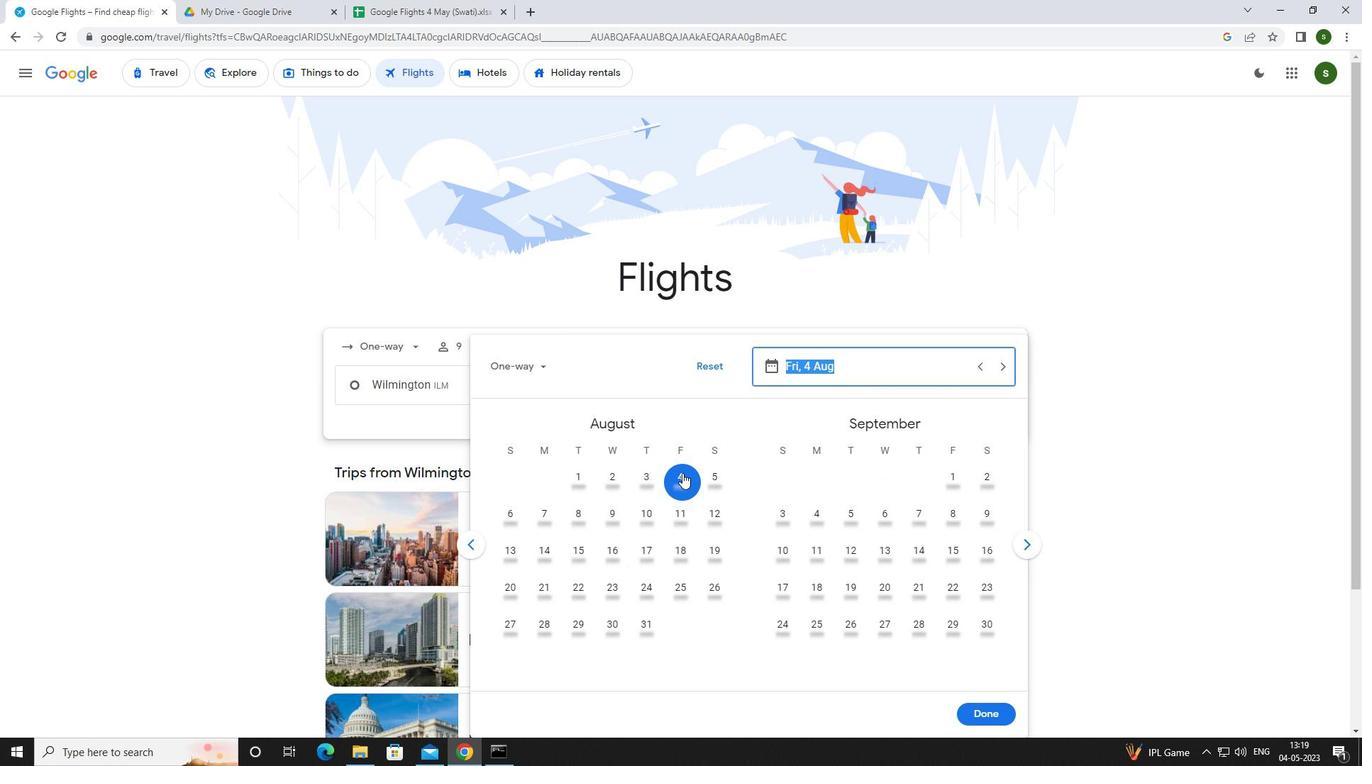 
Action: Mouse moved to (975, 706)
Screenshot: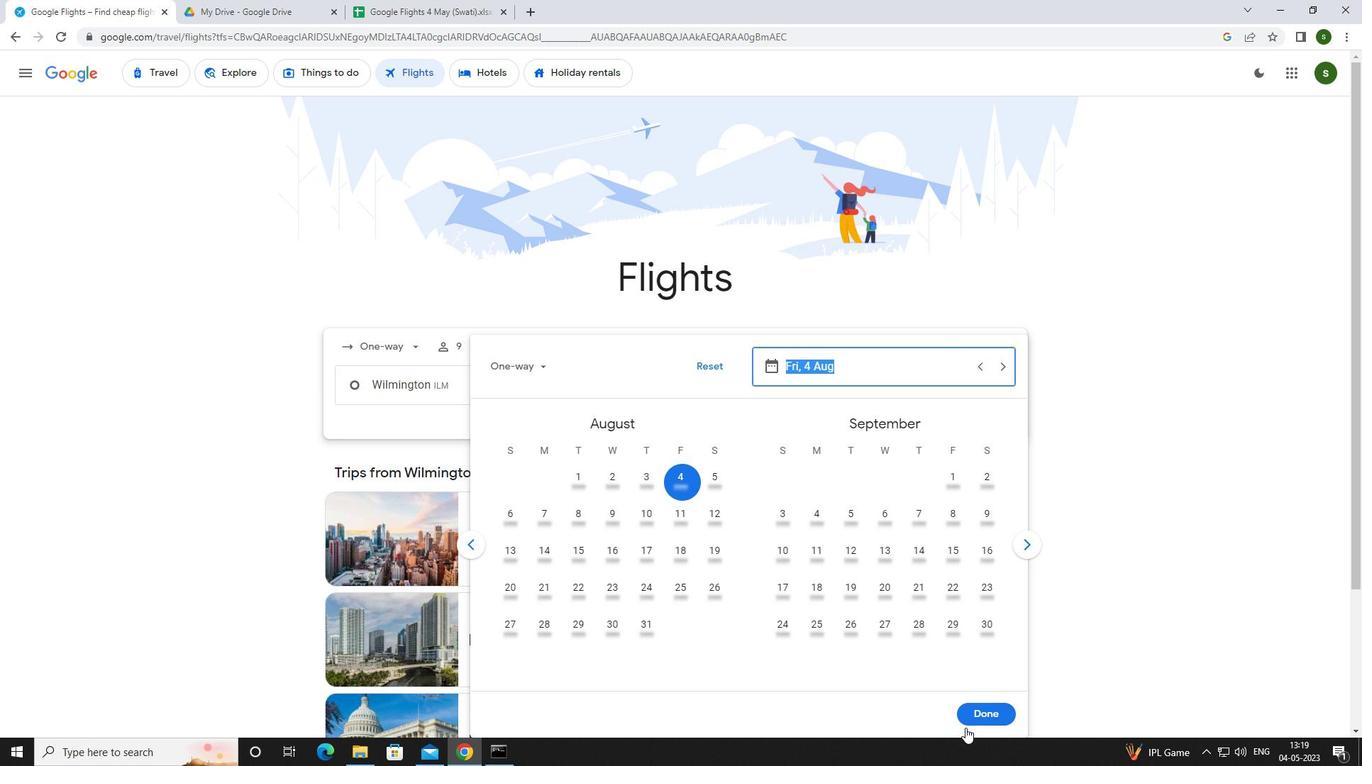 
Action: Mouse pressed left at (975, 706)
Screenshot: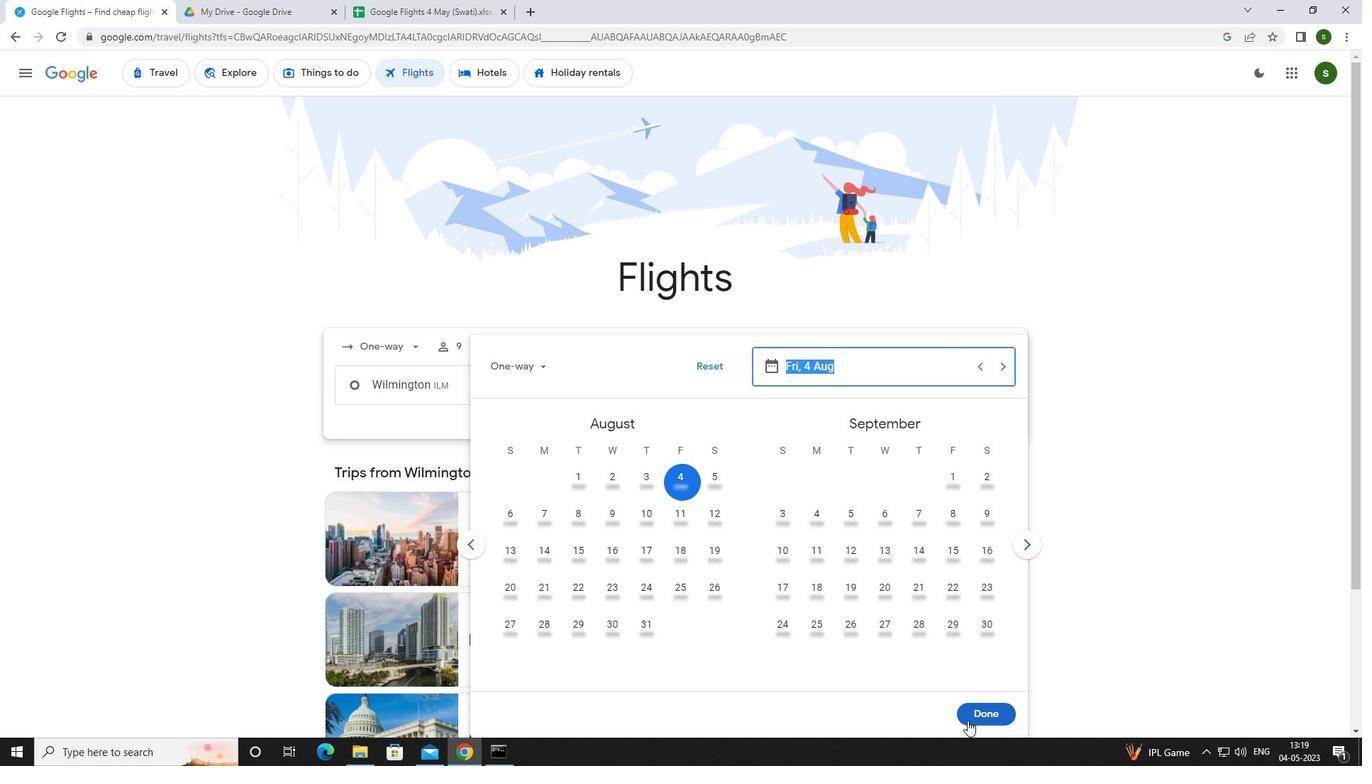 
Action: Mouse moved to (670, 447)
Screenshot: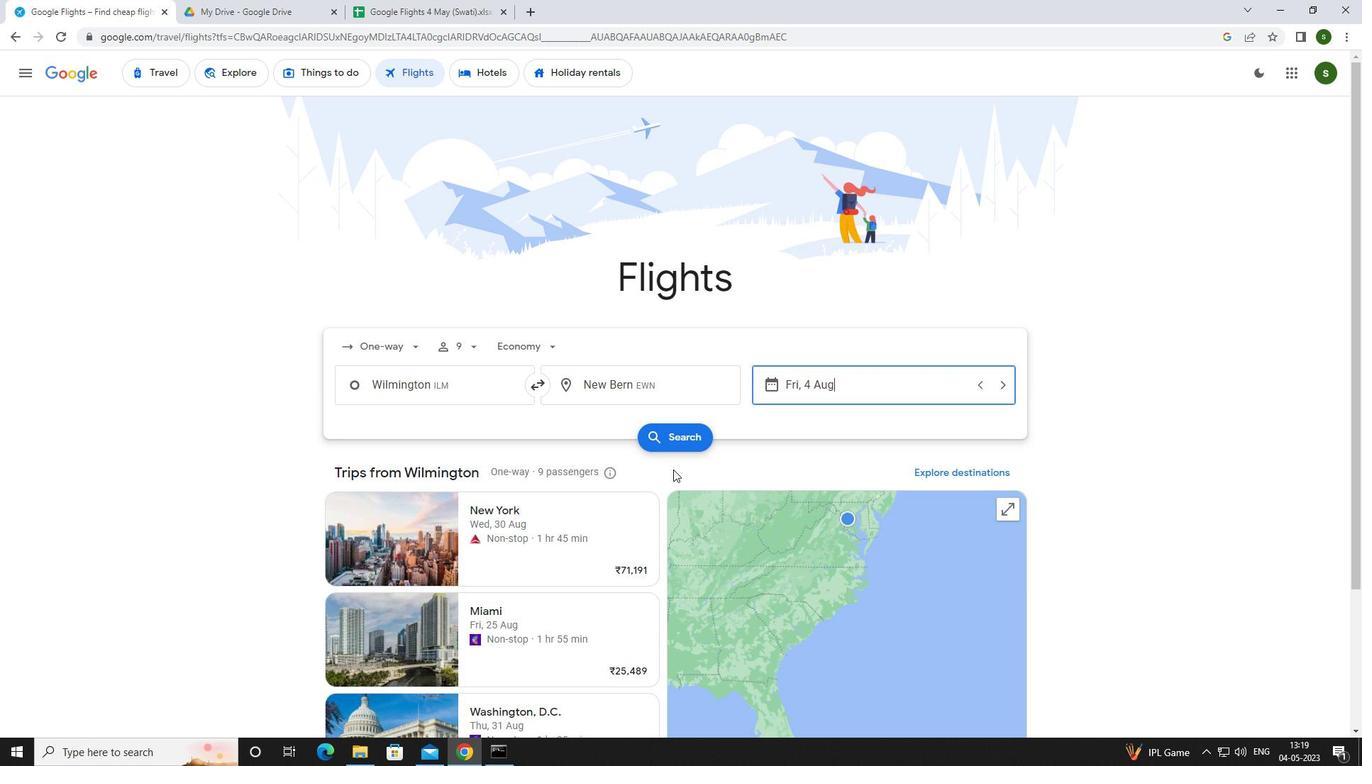 
Action: Mouse pressed left at (670, 447)
Screenshot: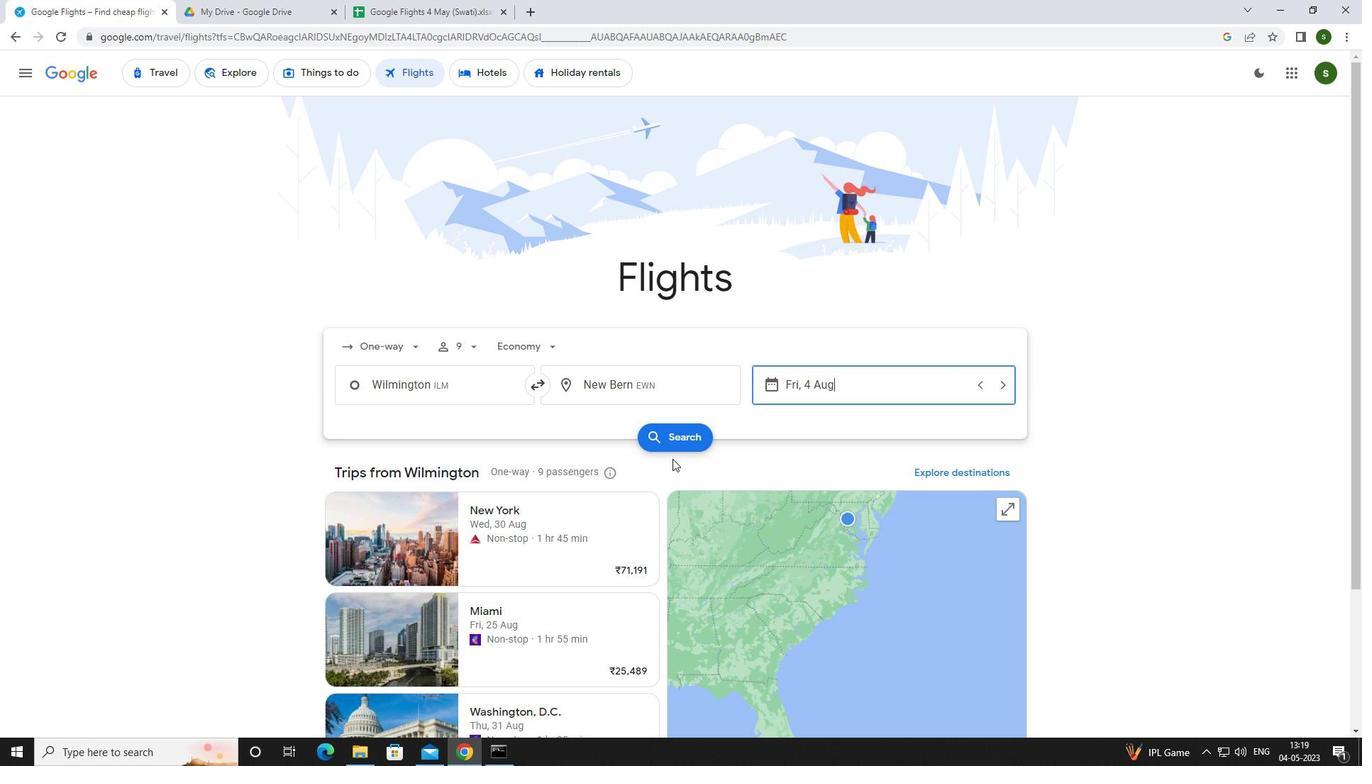 
Action: Mouse moved to (370, 197)
Screenshot: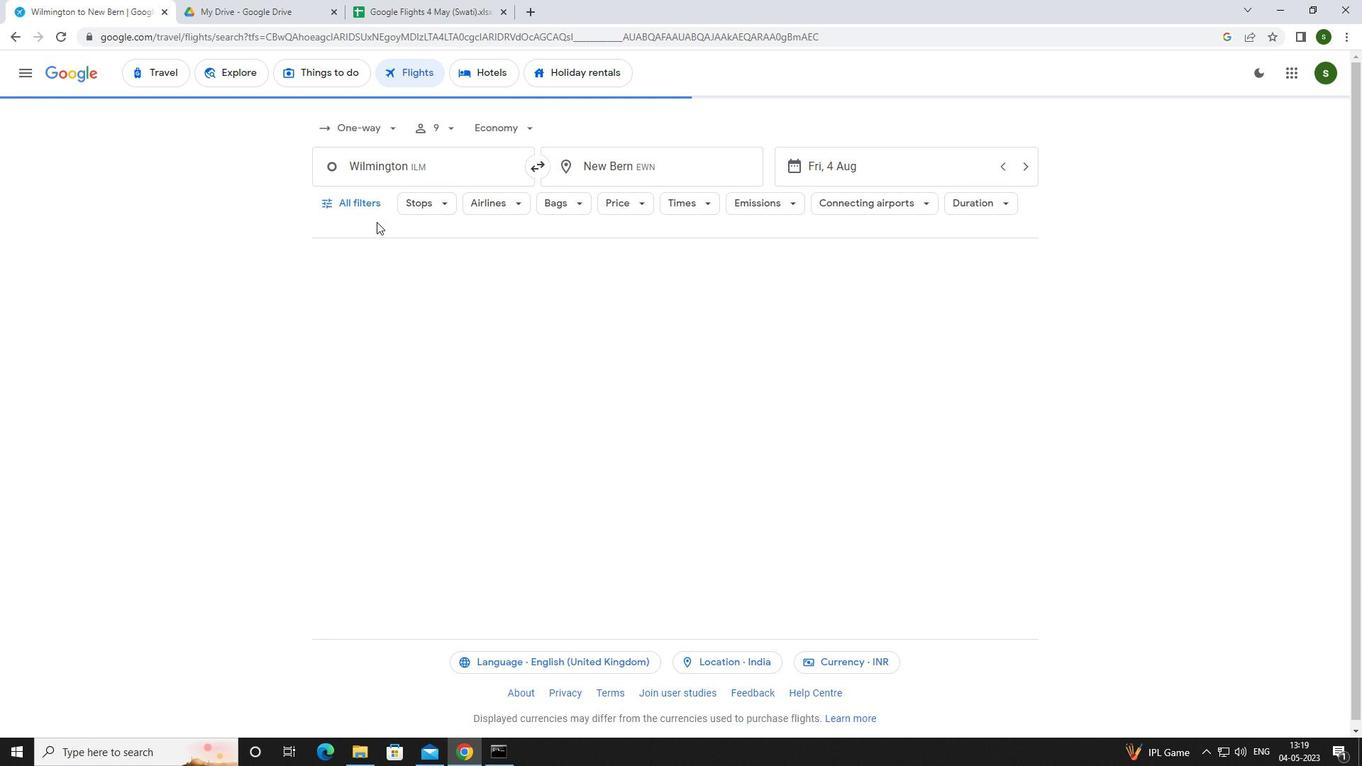 
Action: Mouse pressed left at (370, 197)
Screenshot: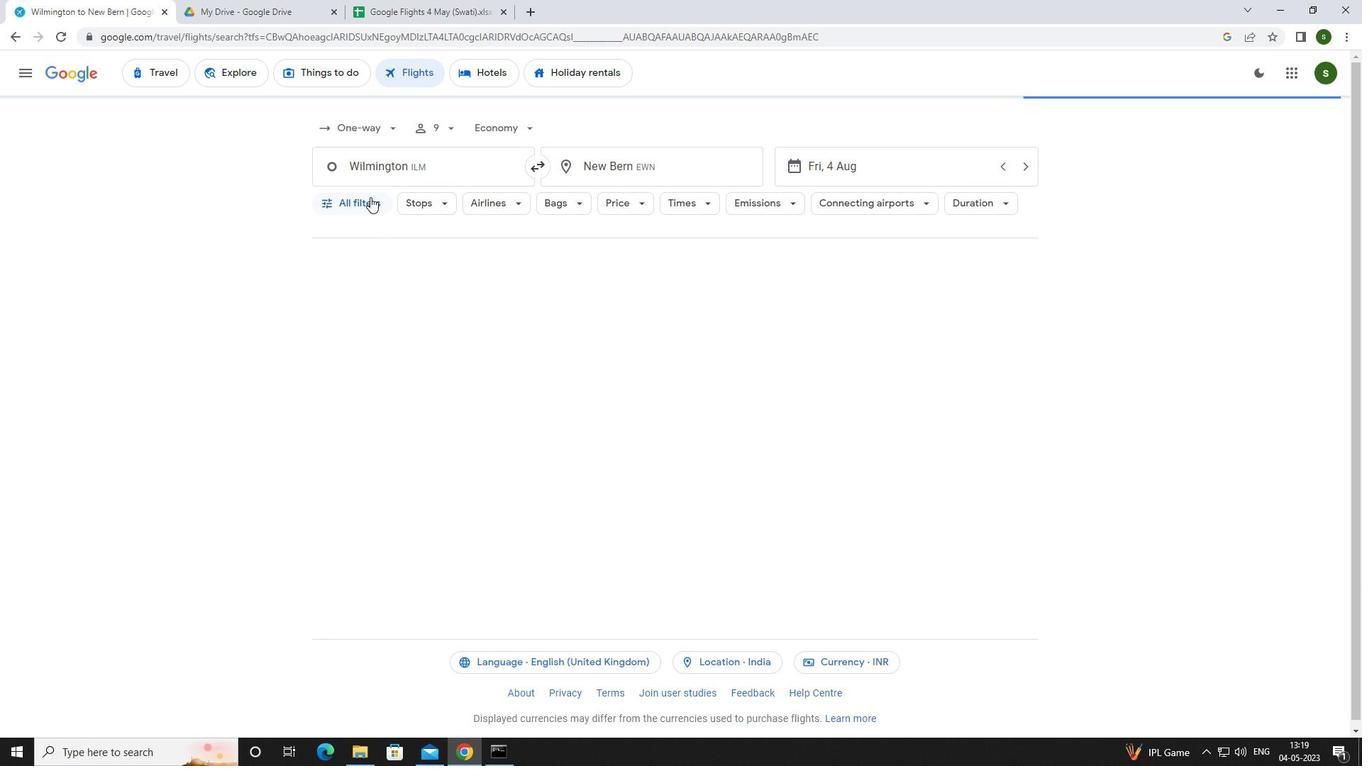 
Action: Mouse moved to (471, 366)
Screenshot: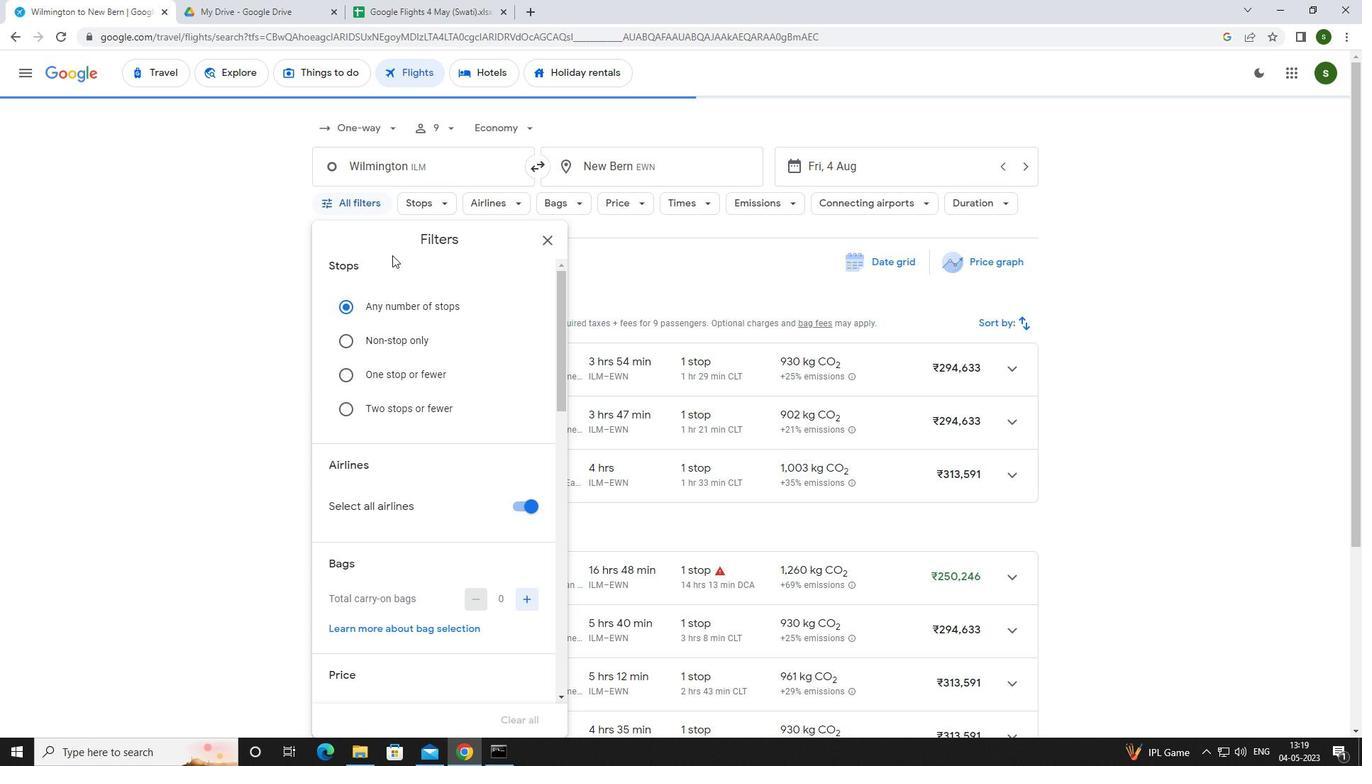 
Action: Mouse scrolled (471, 365) with delta (0, 0)
Screenshot: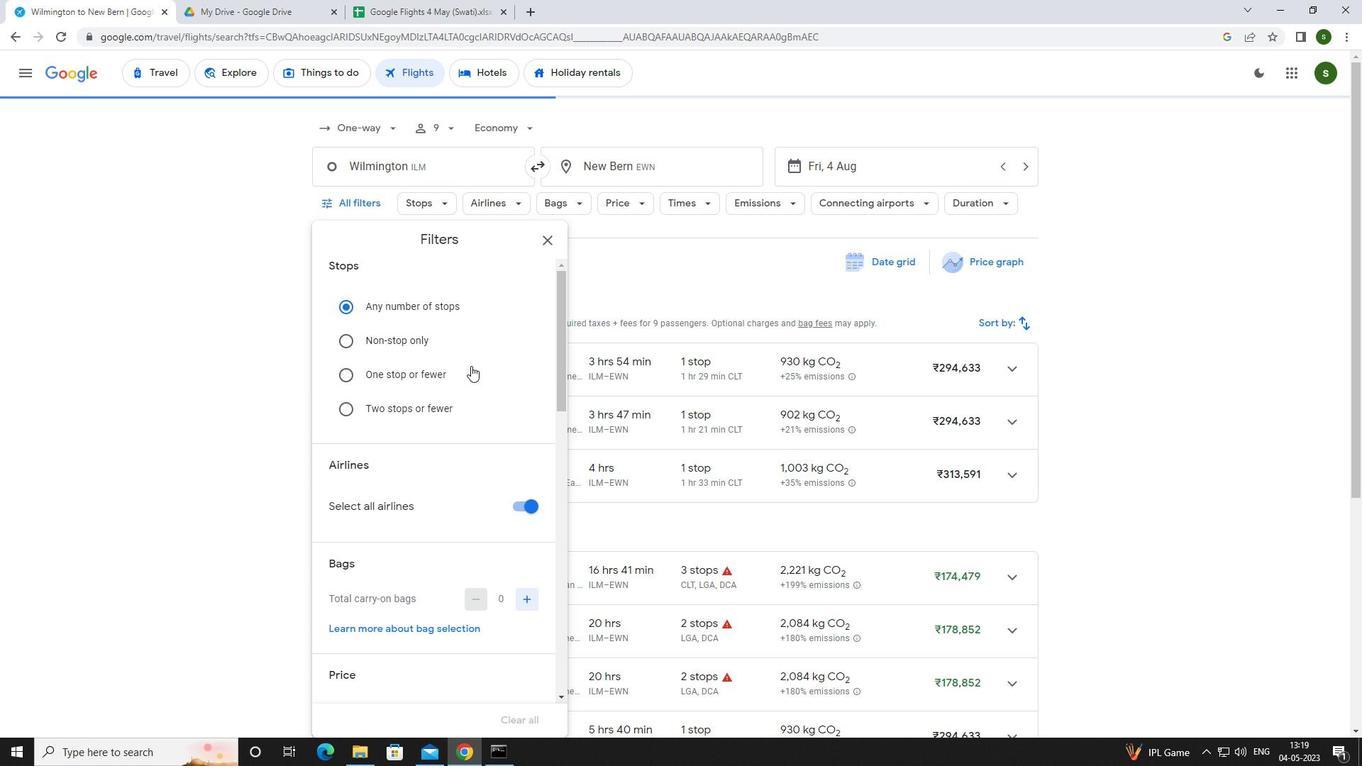
Action: Mouse scrolled (471, 365) with delta (0, 0)
Screenshot: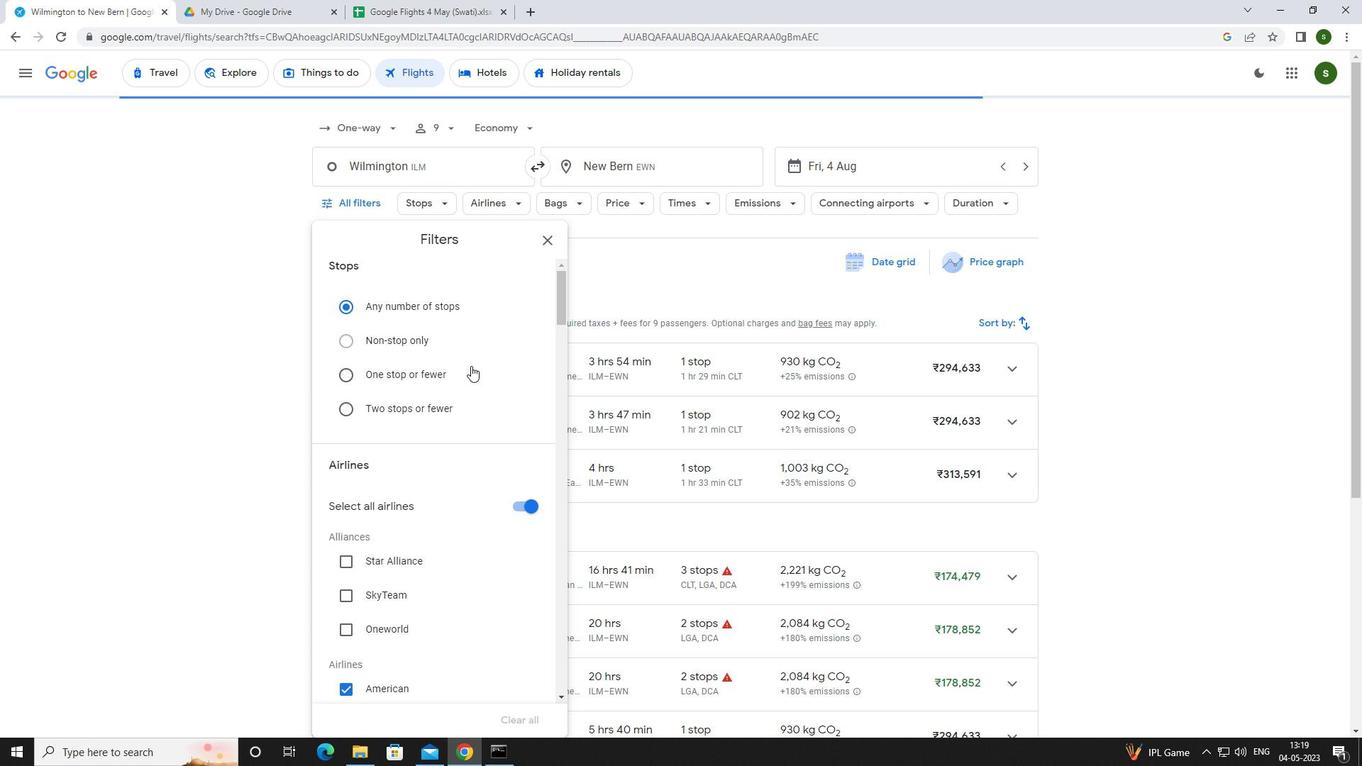 
Action: Mouse scrolled (471, 365) with delta (0, 0)
Screenshot: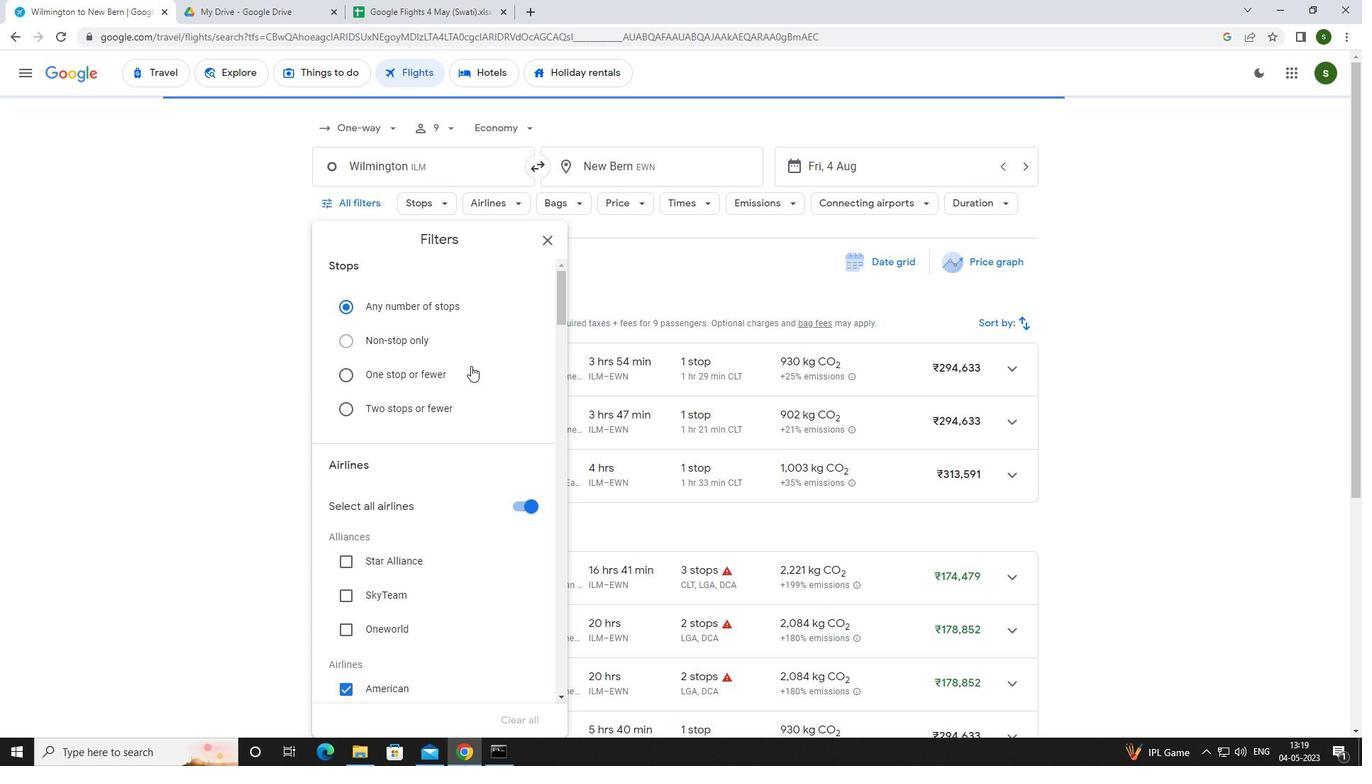 
Action: Mouse moved to (474, 366)
Screenshot: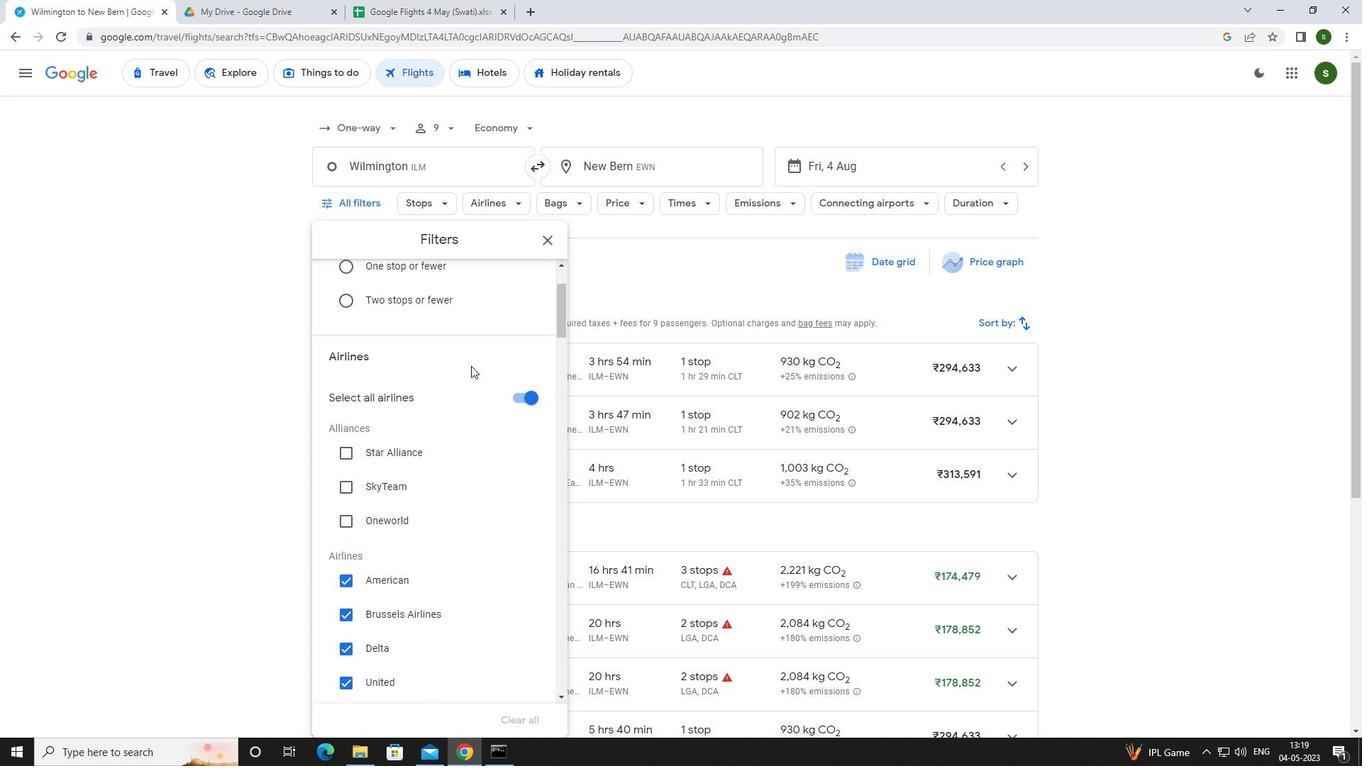 
Action: Mouse scrolled (474, 365) with delta (0, 0)
Screenshot: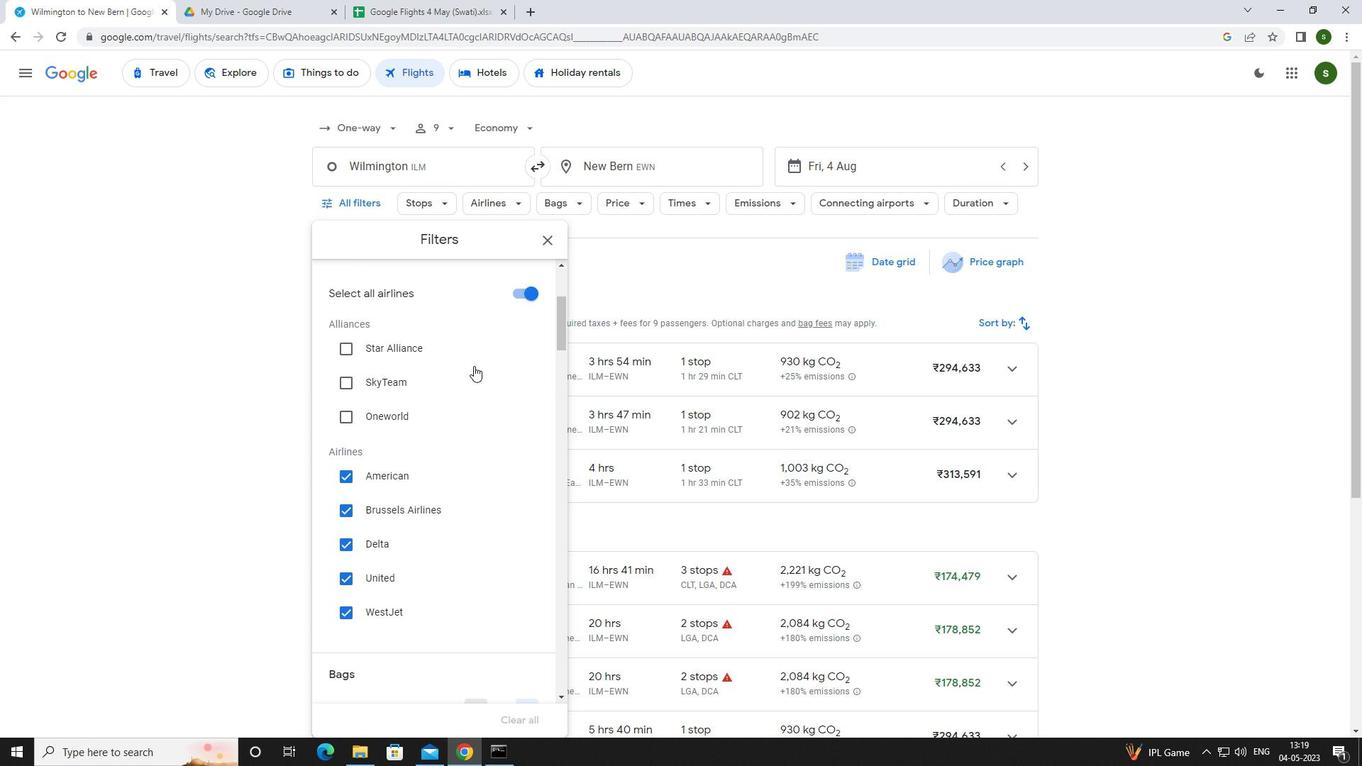 
Action: Mouse scrolled (474, 365) with delta (0, 0)
Screenshot: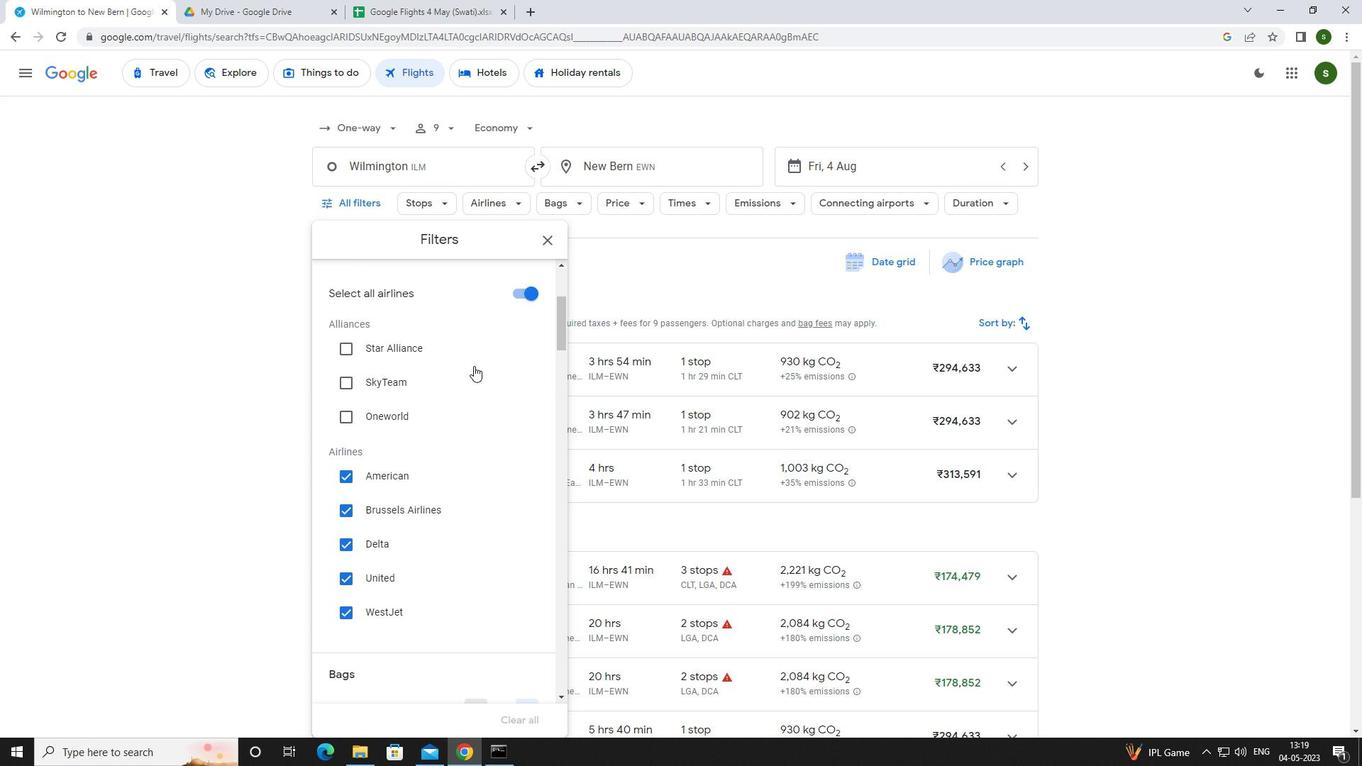 
Action: Mouse scrolled (474, 365) with delta (0, 0)
Screenshot: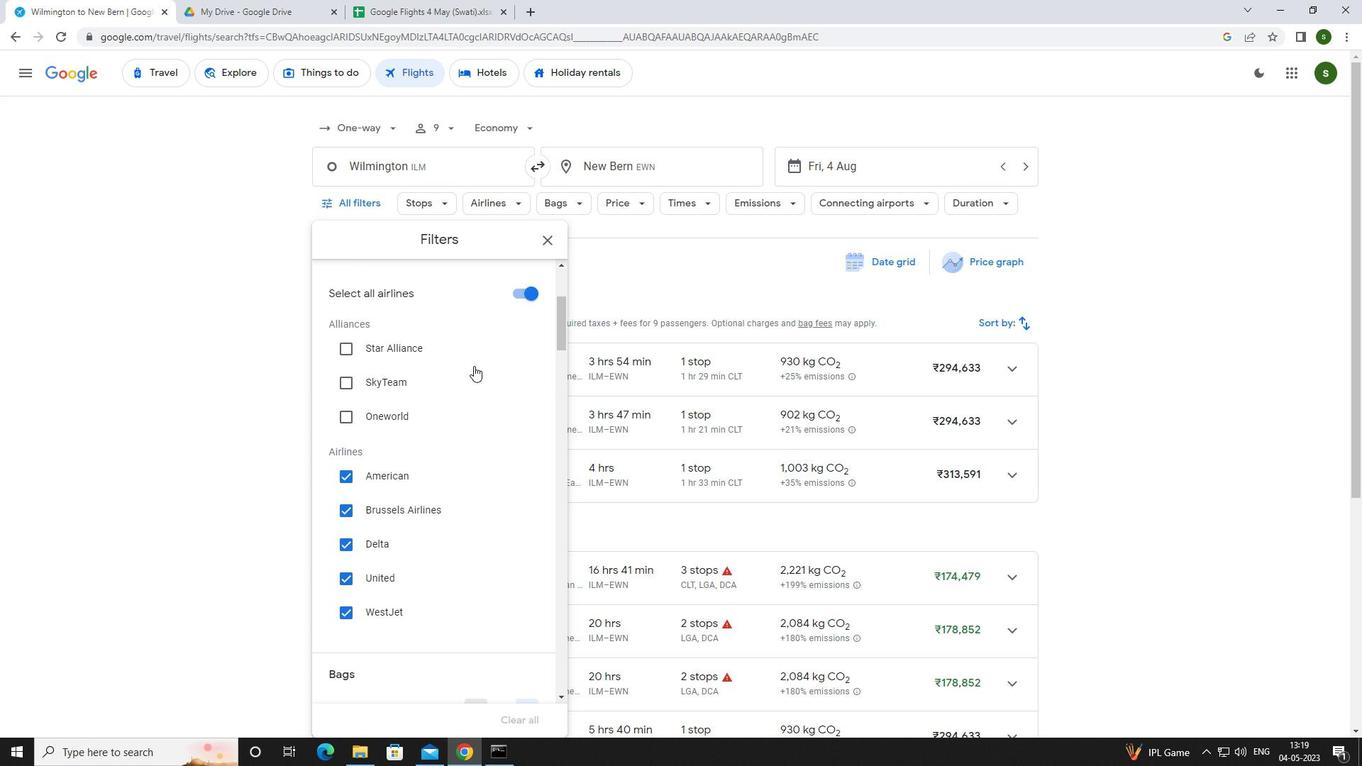 
Action: Mouse scrolled (474, 365) with delta (0, 0)
Screenshot: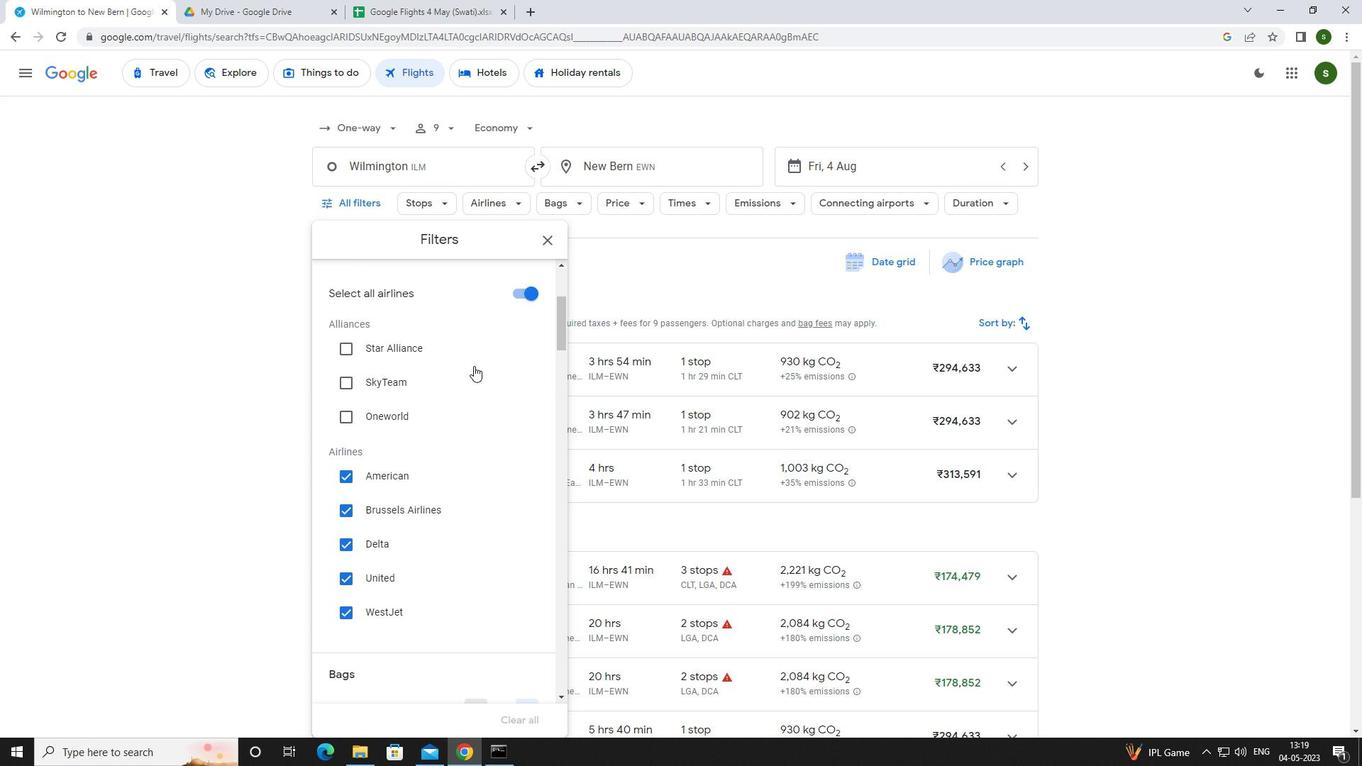 
Action: Mouse scrolled (474, 365) with delta (0, 0)
Screenshot: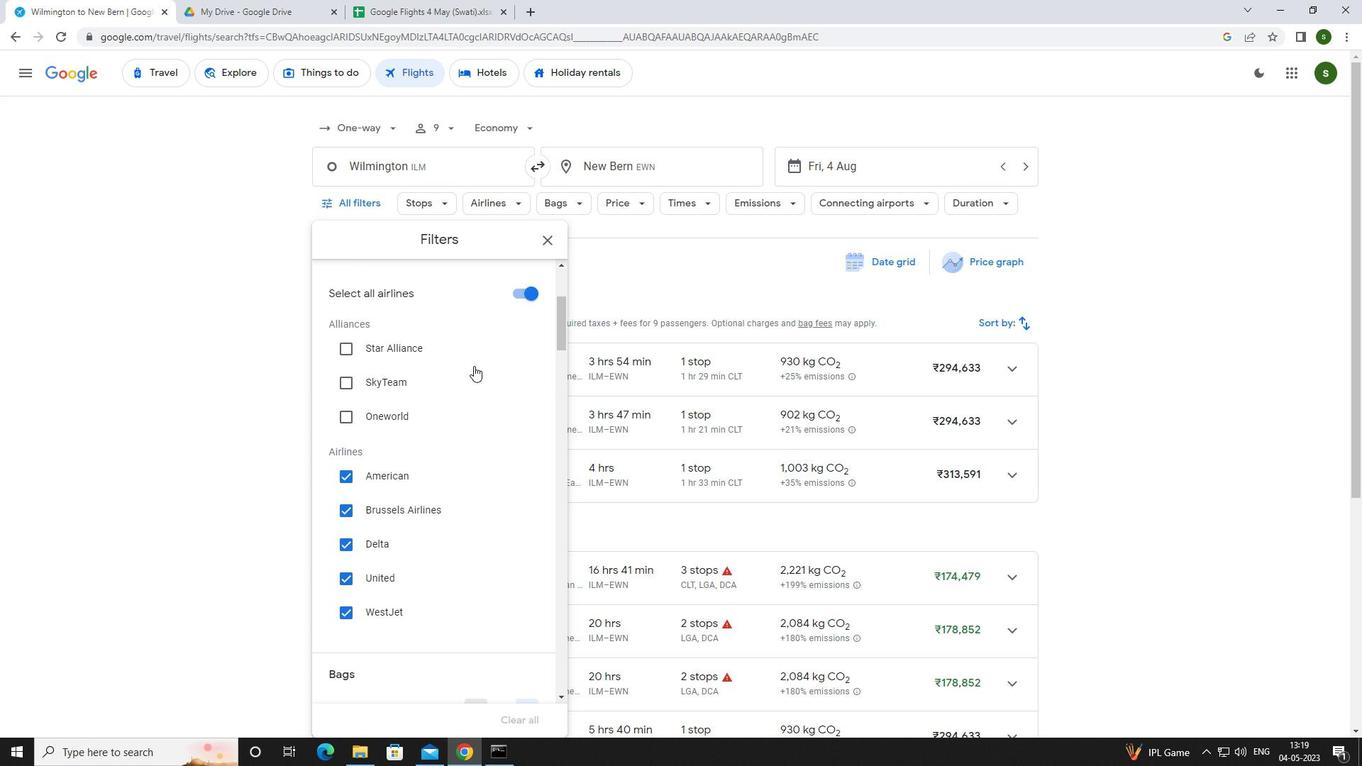 
Action: Mouse moved to (532, 354)
Screenshot: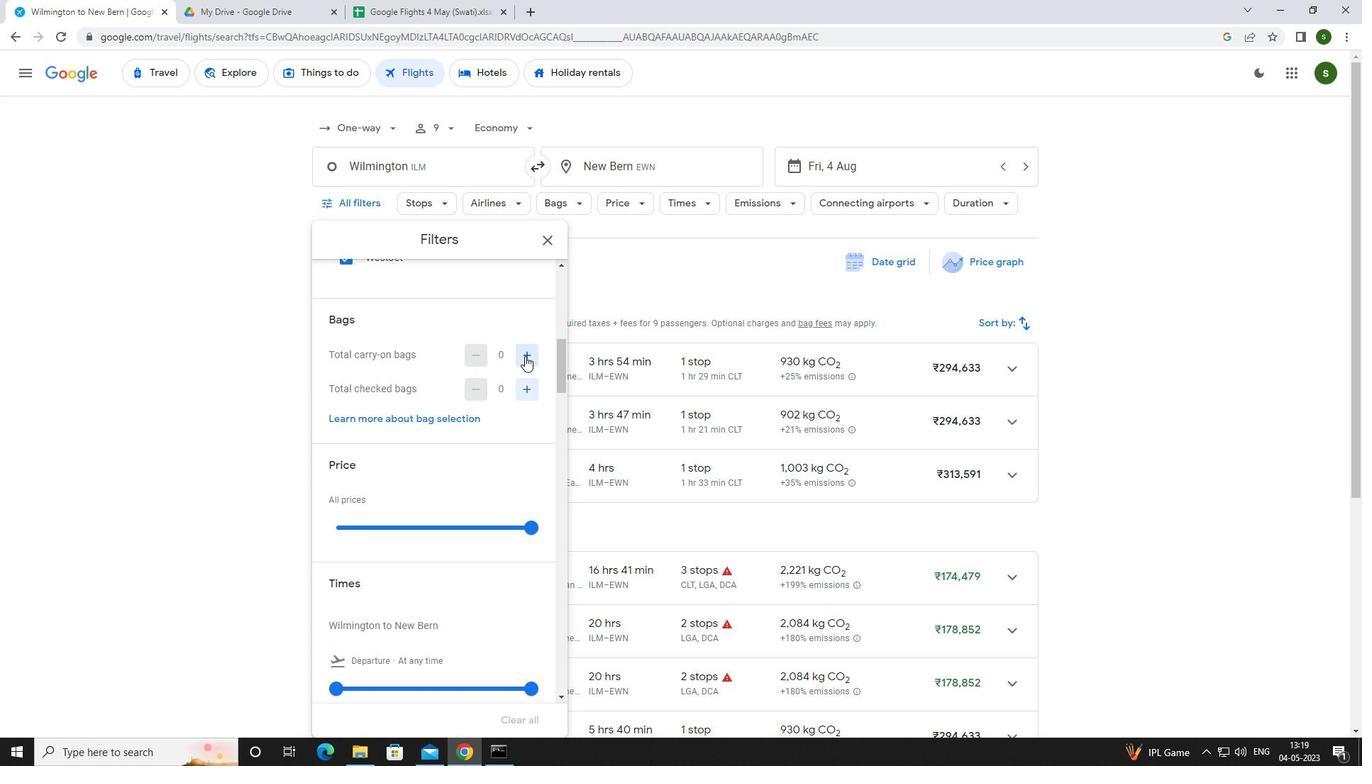 
Action: Mouse pressed left at (532, 354)
Screenshot: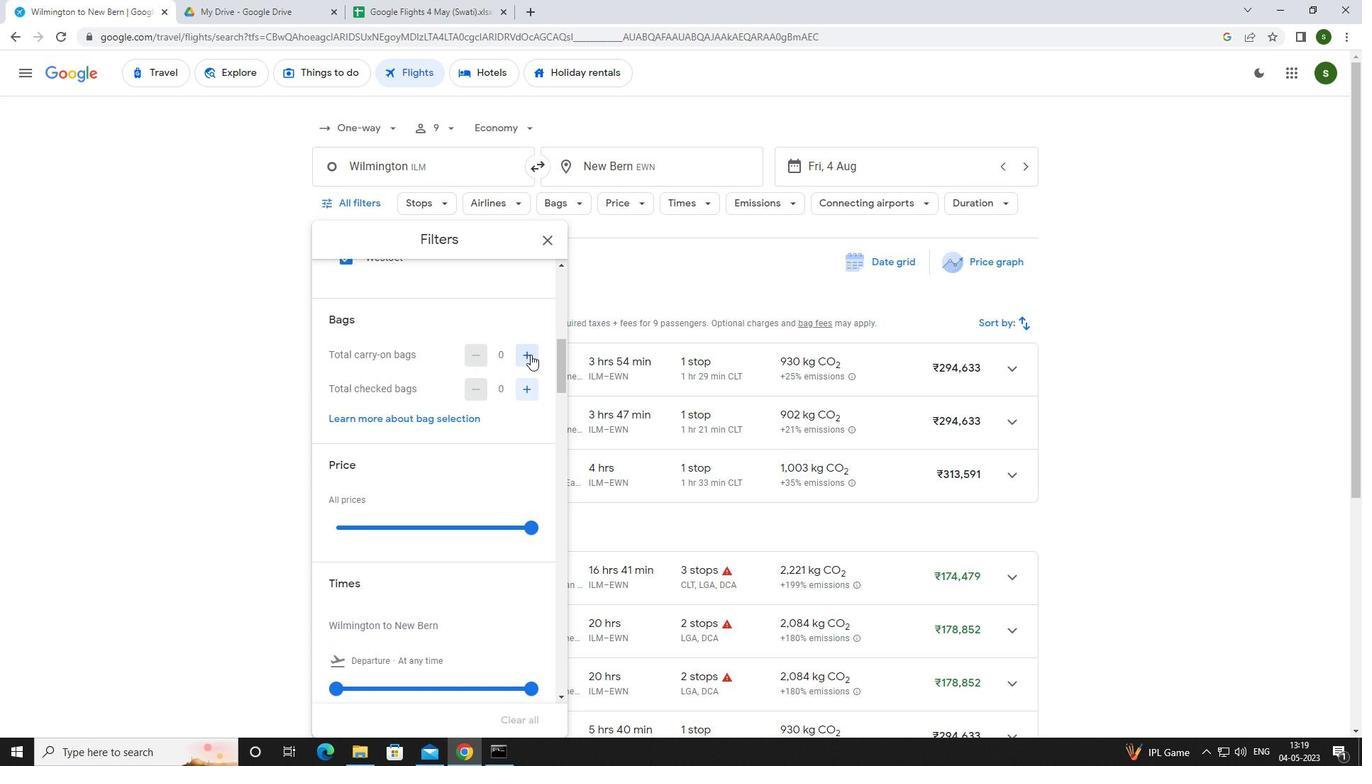 
Action: Mouse scrolled (532, 353) with delta (0, 0)
Screenshot: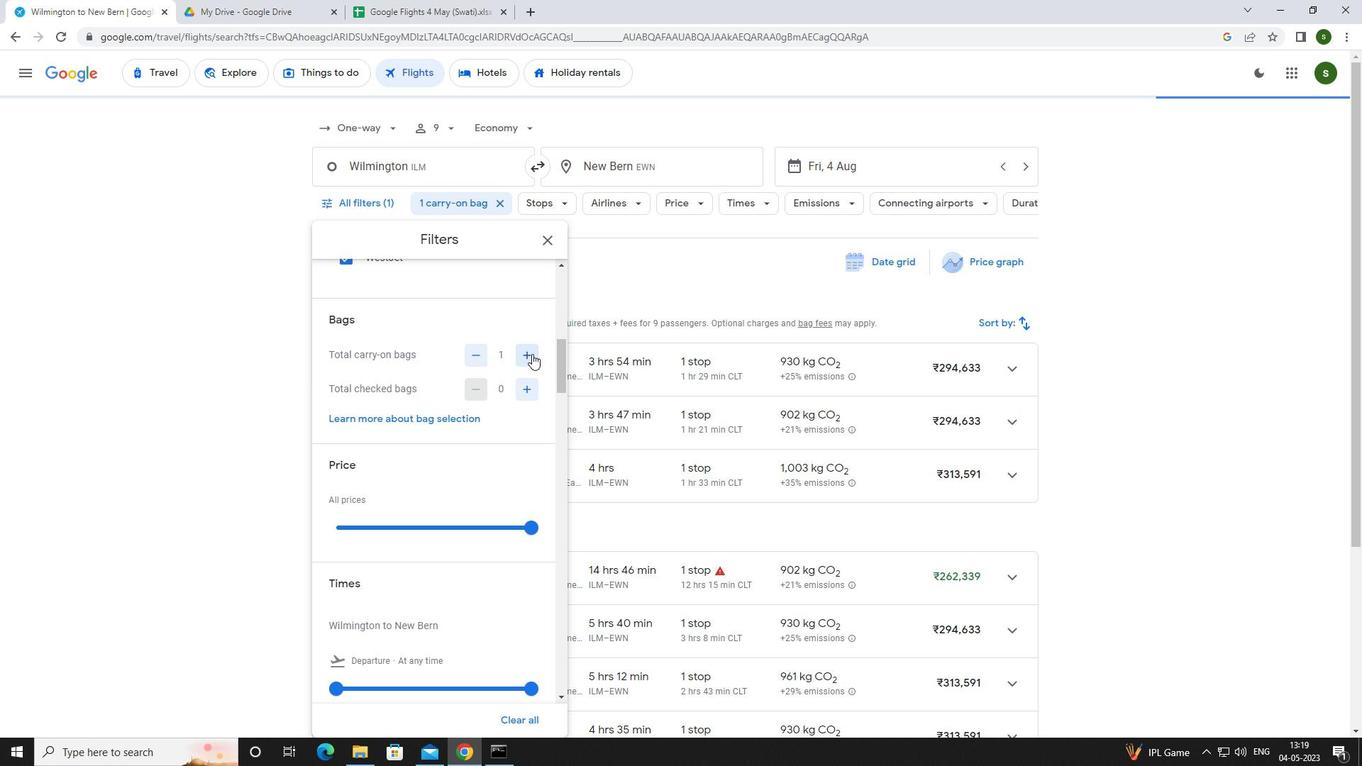 
Action: Mouse scrolled (532, 353) with delta (0, 0)
Screenshot: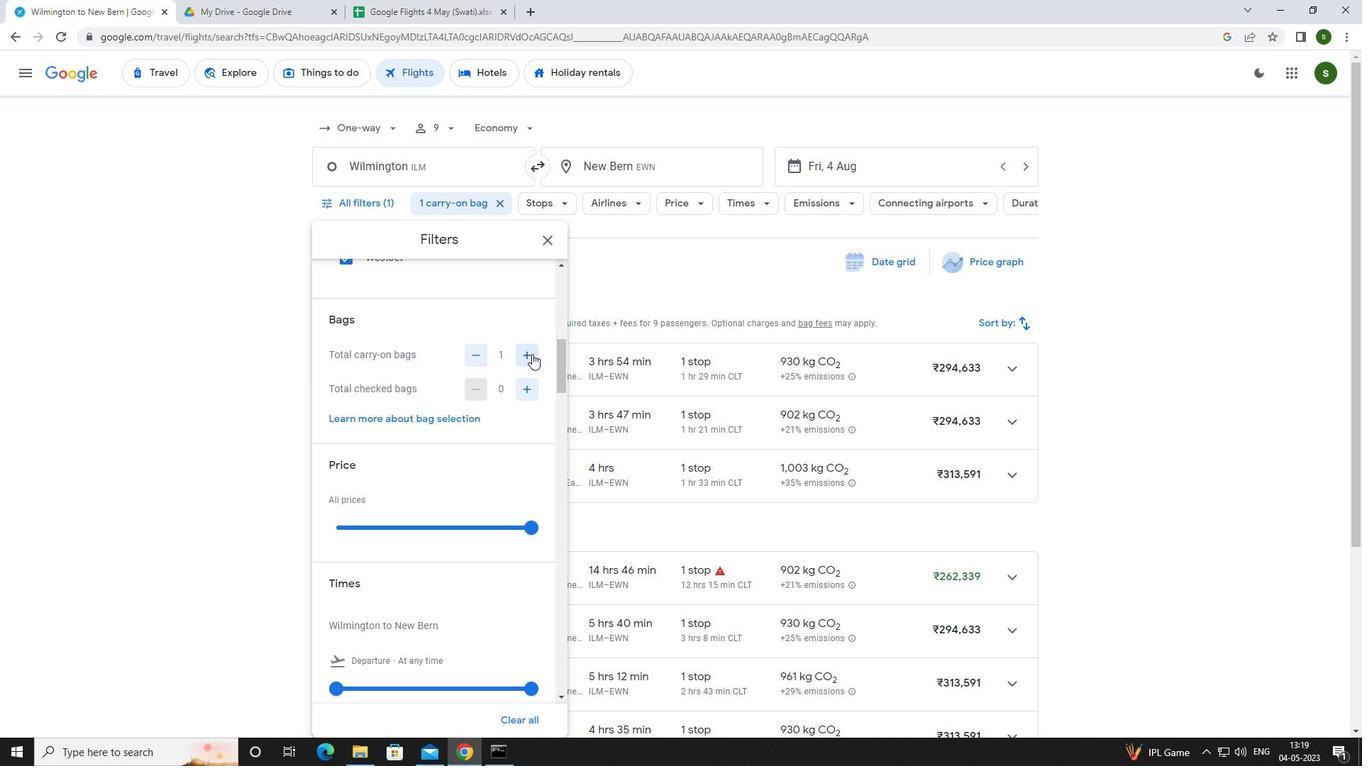 
Action: Mouse moved to (537, 377)
Screenshot: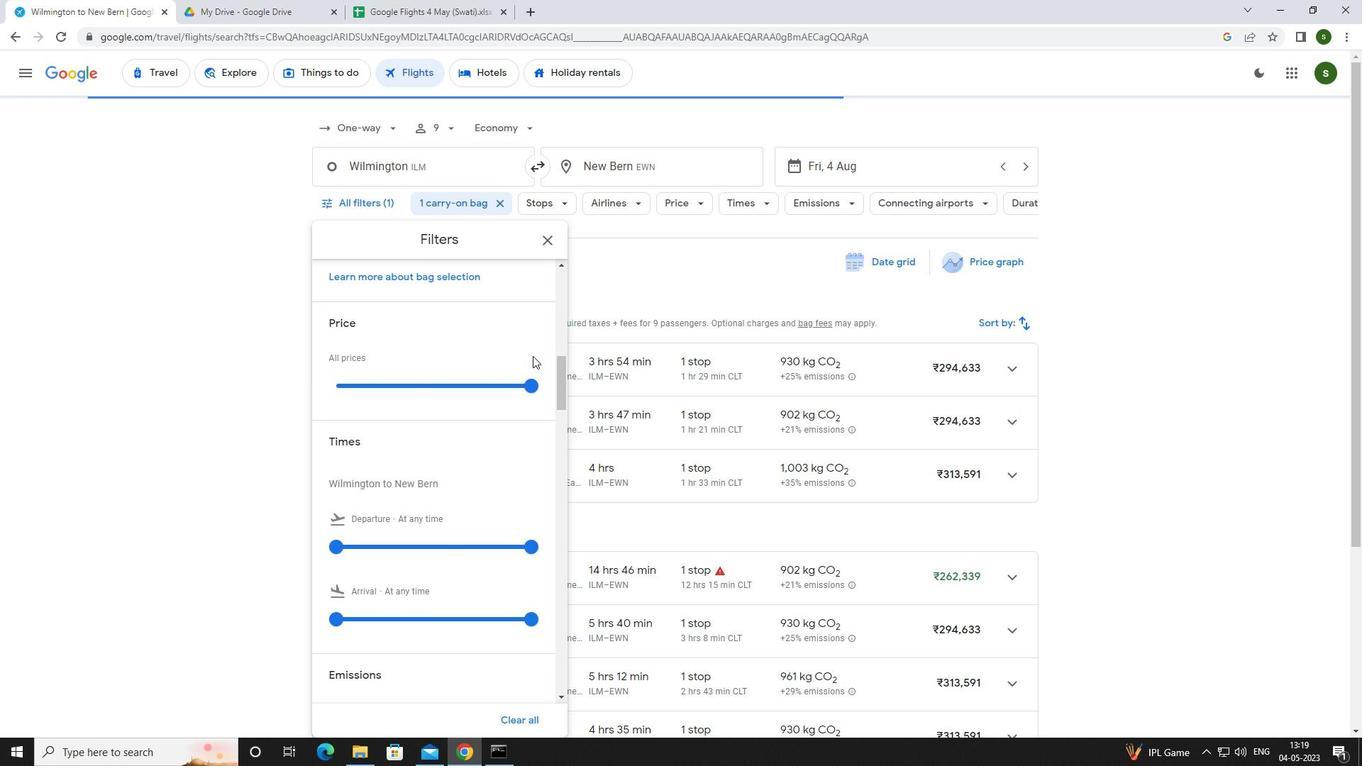 
Action: Mouse pressed left at (537, 377)
Screenshot: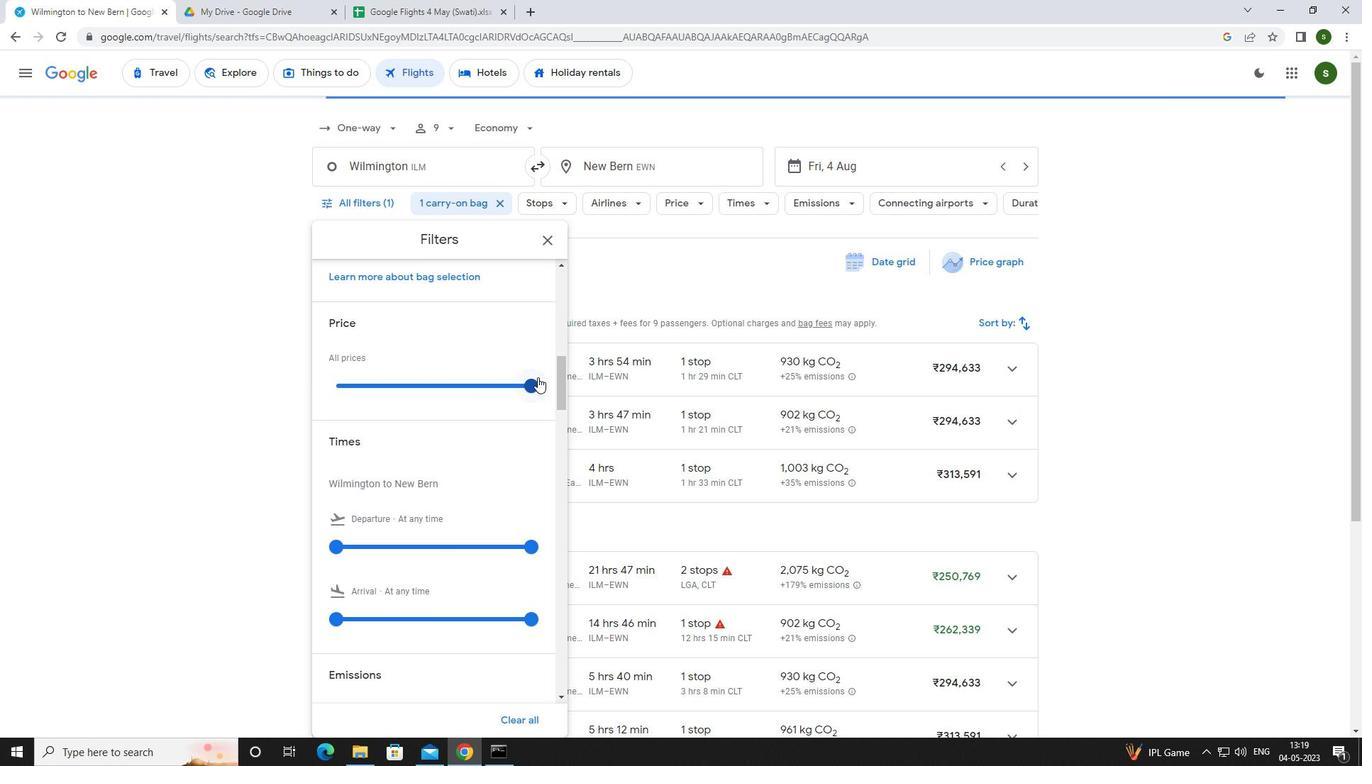 
Action: Mouse moved to (378, 366)
Screenshot: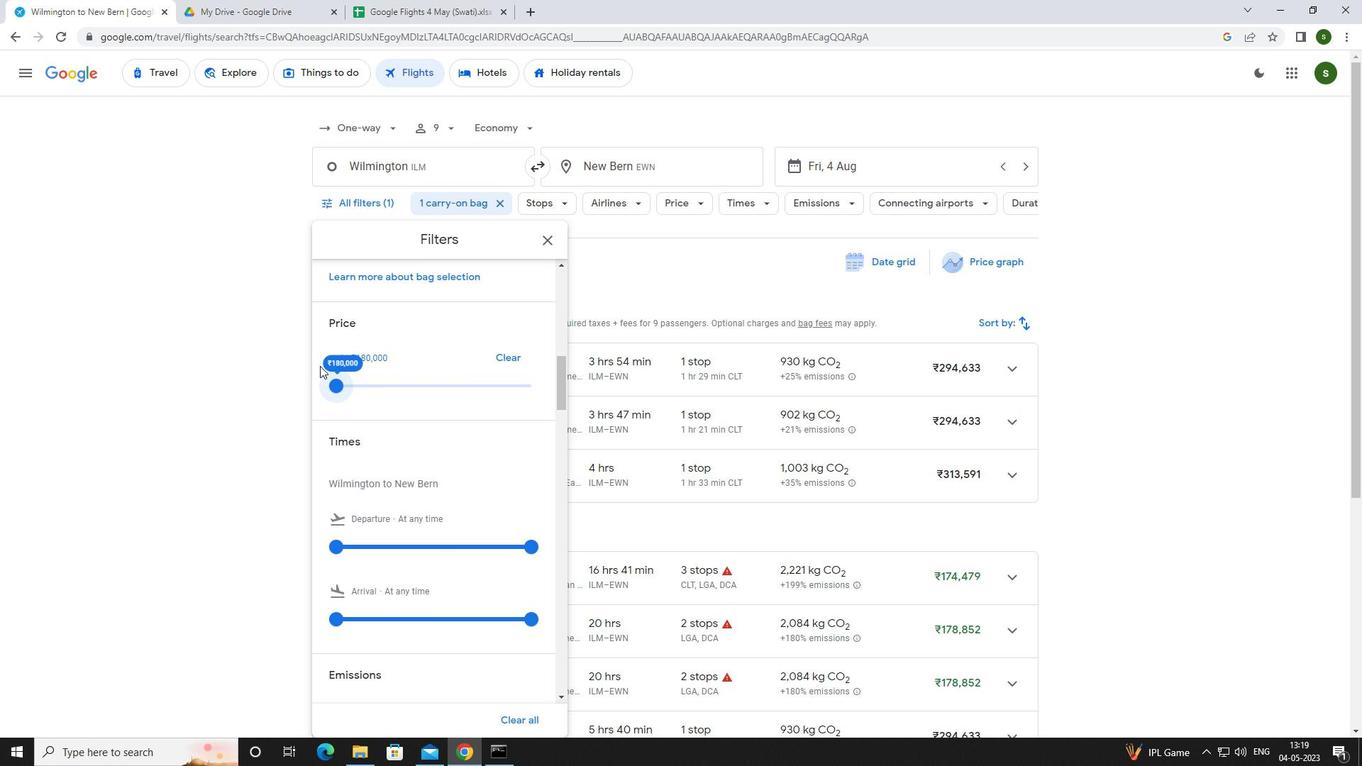 
Action: Mouse scrolled (378, 365) with delta (0, 0)
Screenshot: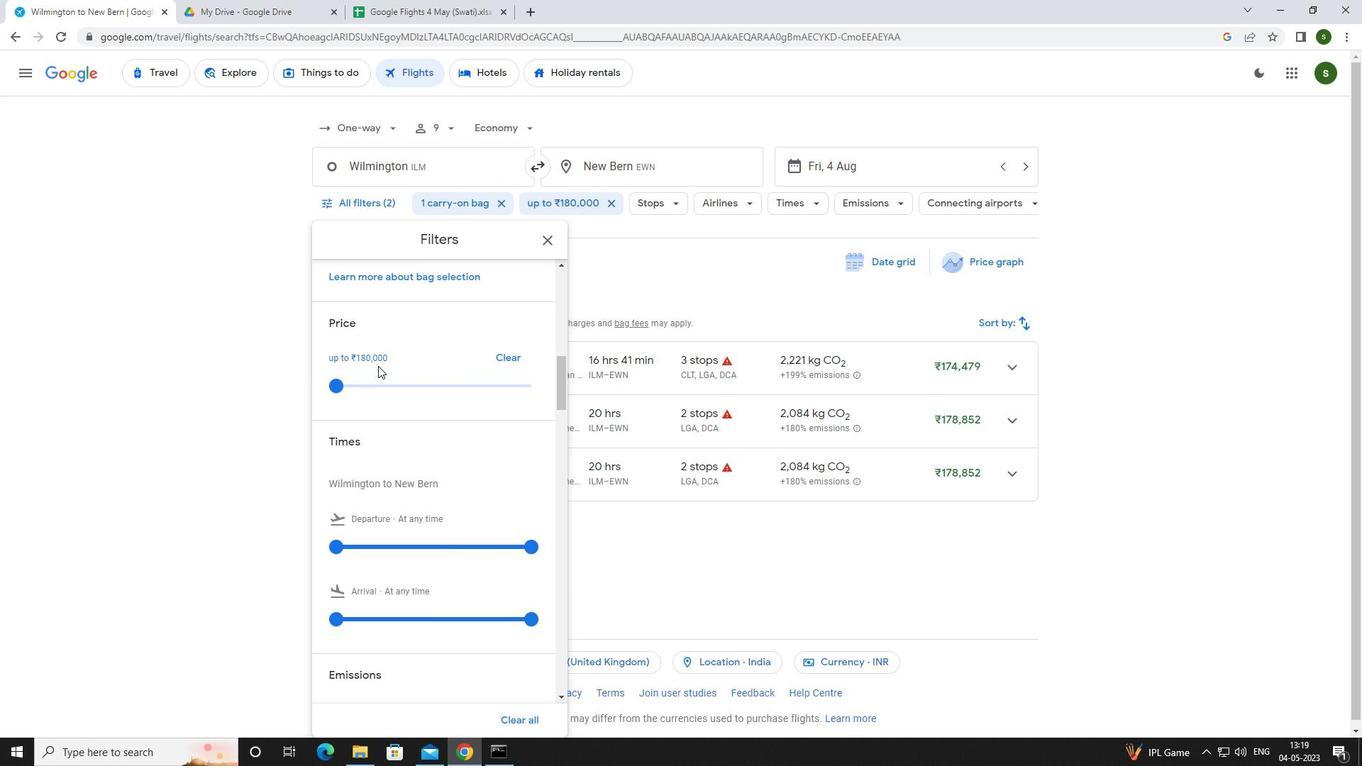 
Action: Mouse scrolled (378, 365) with delta (0, 0)
Screenshot: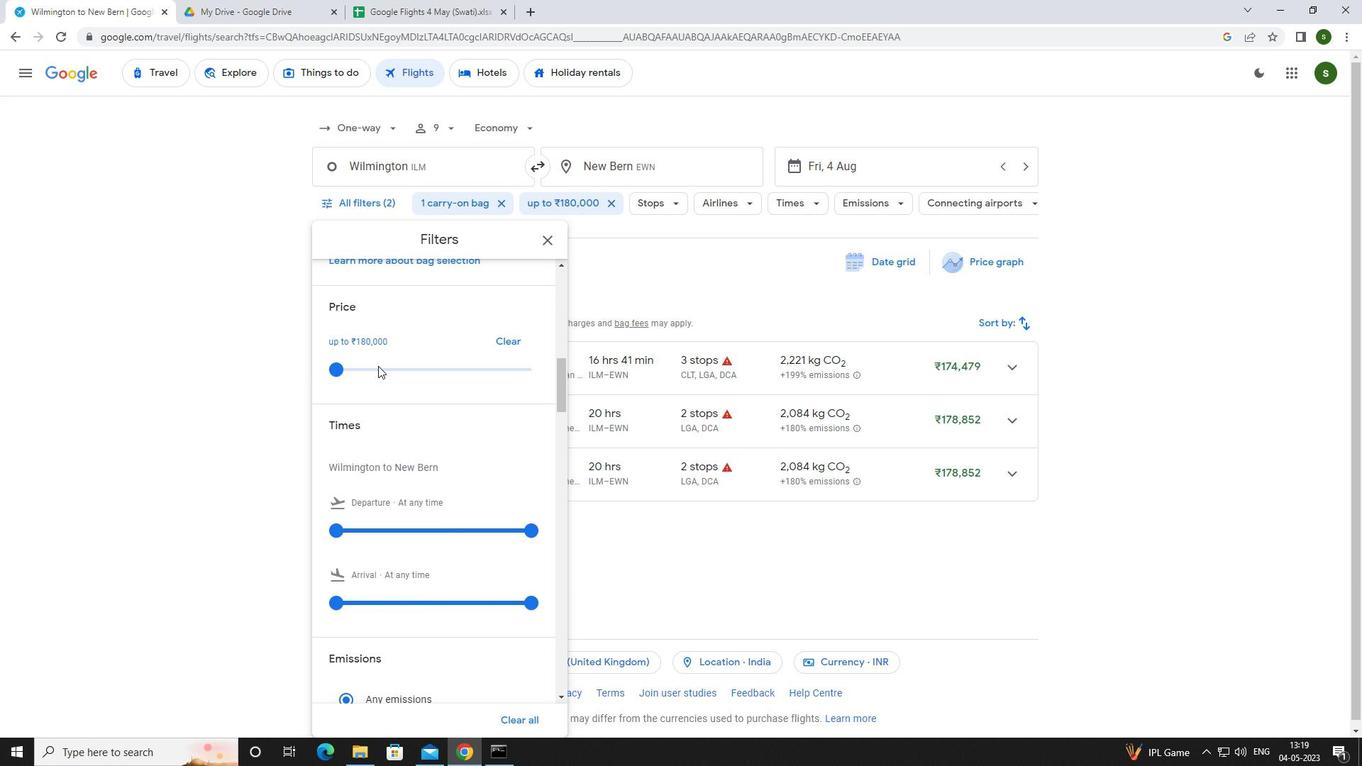 
Action: Mouse moved to (338, 405)
Screenshot: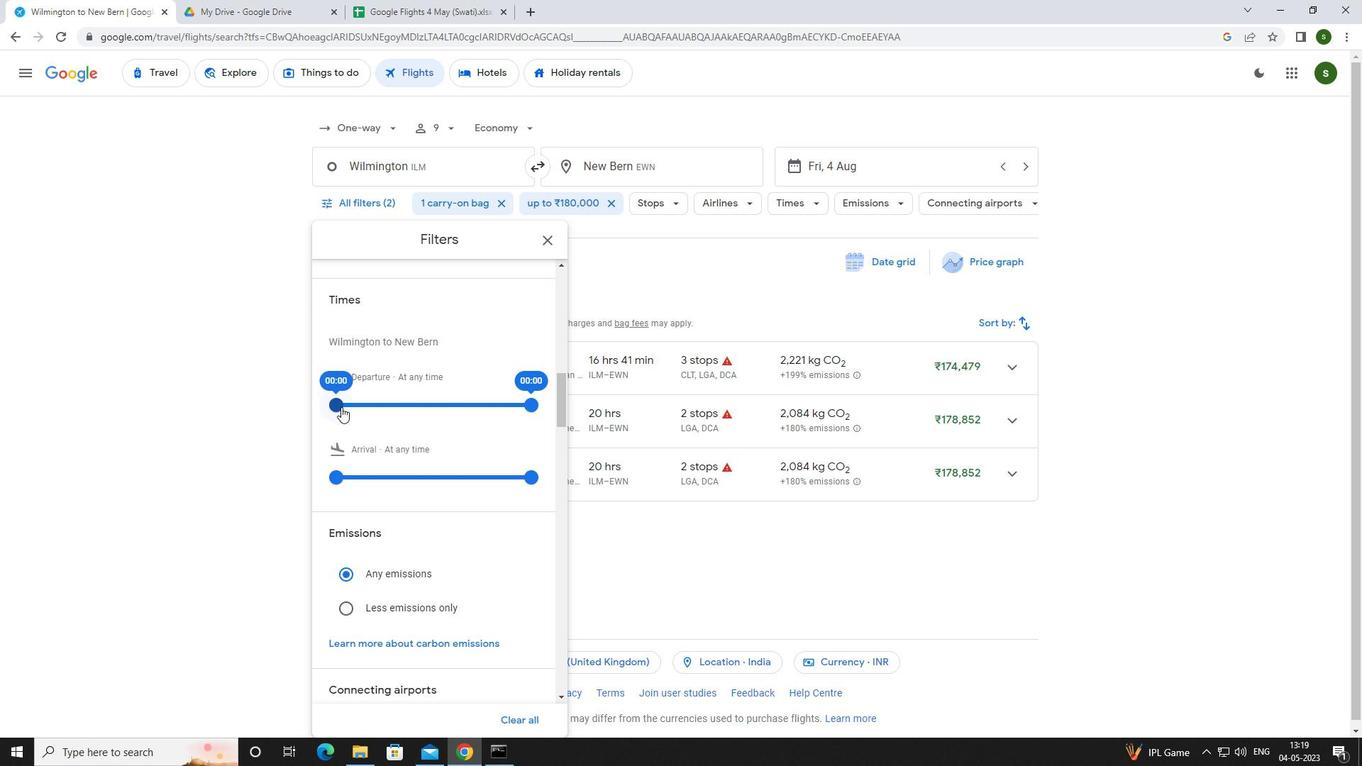 
Action: Mouse pressed left at (338, 405)
Screenshot: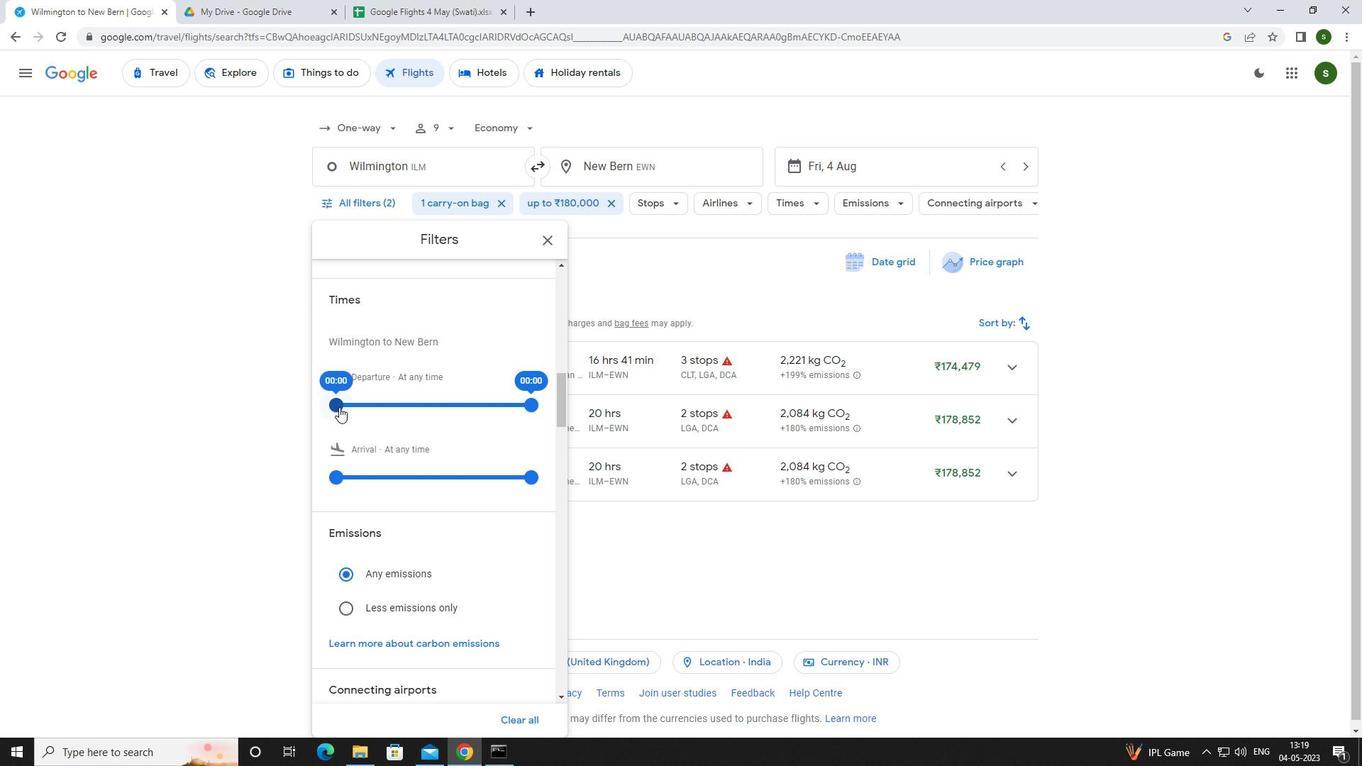 
Action: Mouse moved to (645, 557)
Screenshot: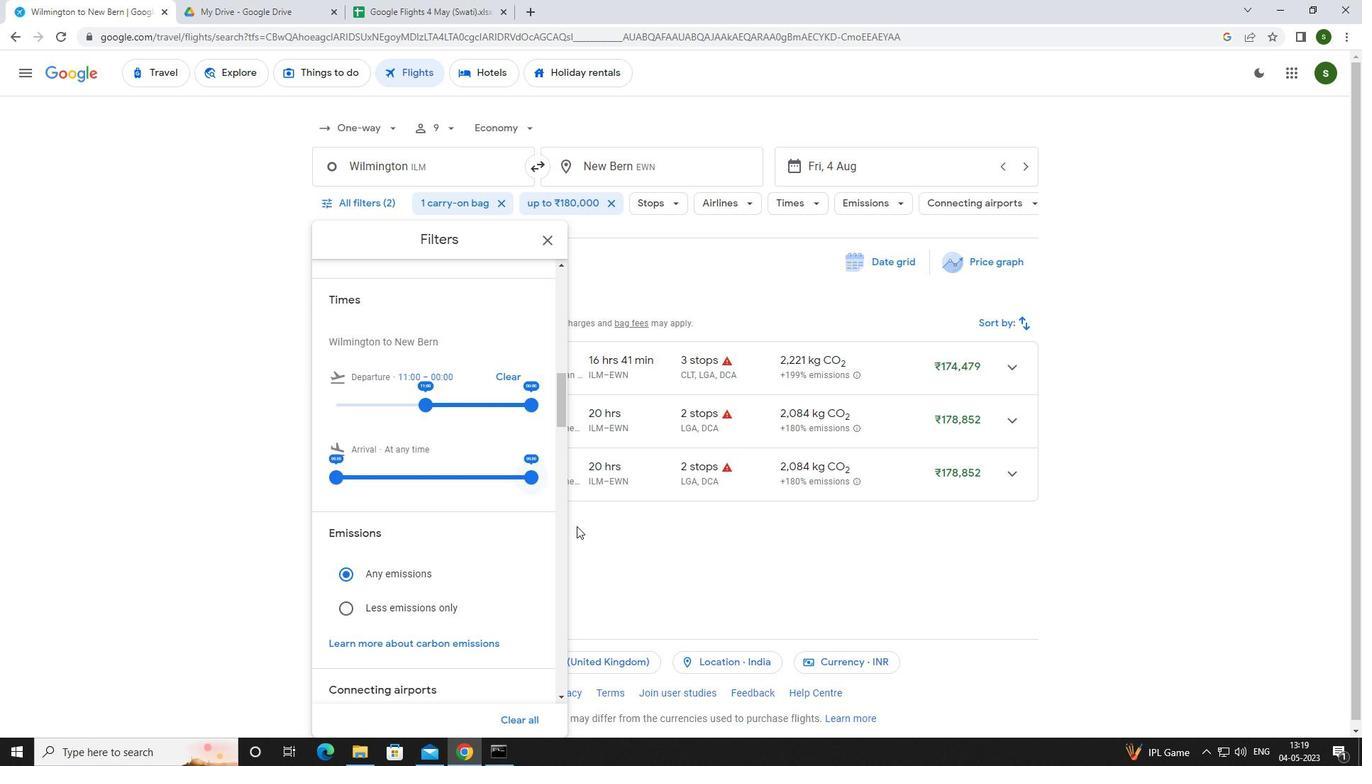 
Action: Mouse pressed left at (645, 557)
Screenshot: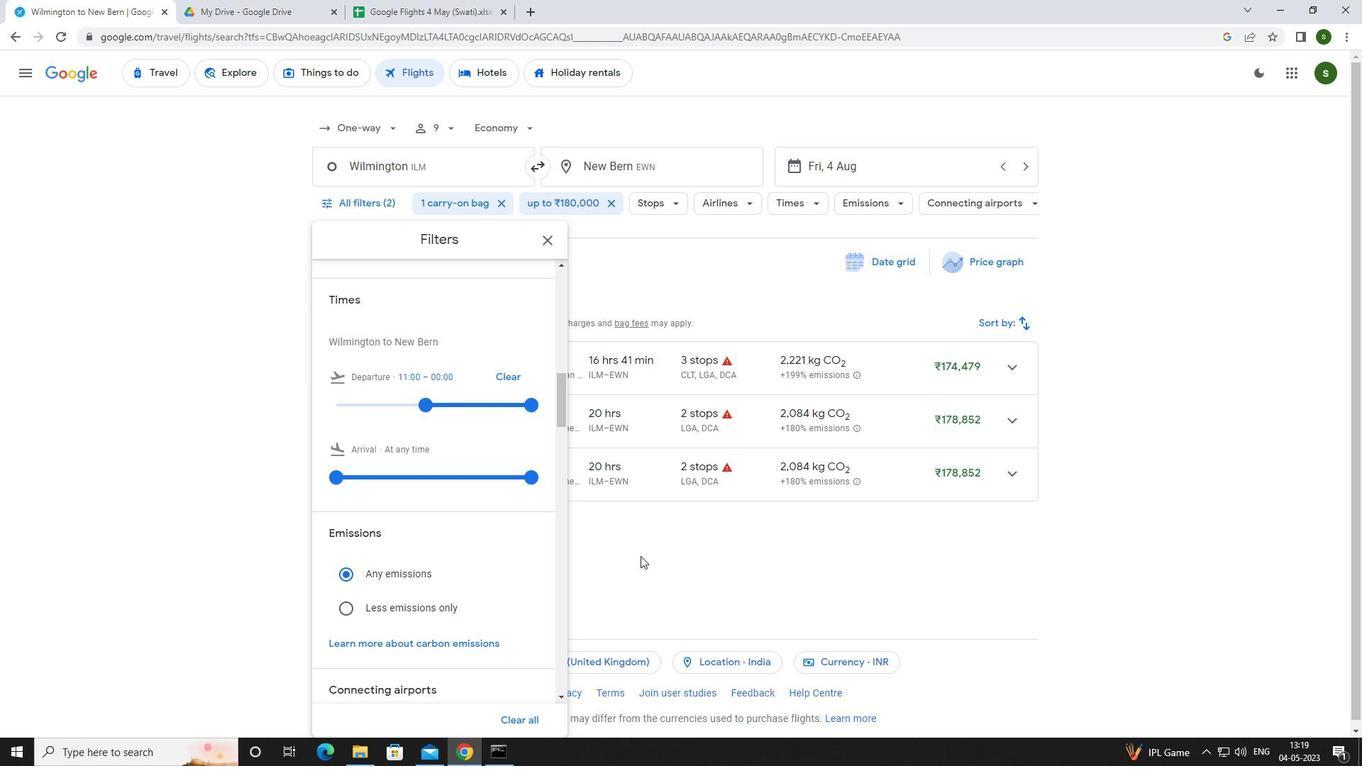 
